 Task: Open Card User Experience Review in Board Marketing Automation Platforms to Workspace Custom Software Development Services and add a team member Softage.3@softage.net, a label Yellow, a checklist Cryptocurrency Development, an attachment from your onedrive, a color Yellow and finally, add a card description 'Plan and execute company team-building activity at a board game cafe' and a comment 'This item is a priority on our list, so let us focus on getting it done as soon as possible.'. Add a start date 'Jan 07, 1900' with a due date 'Jan 14, 1900'
Action: Mouse moved to (572, 152)
Screenshot: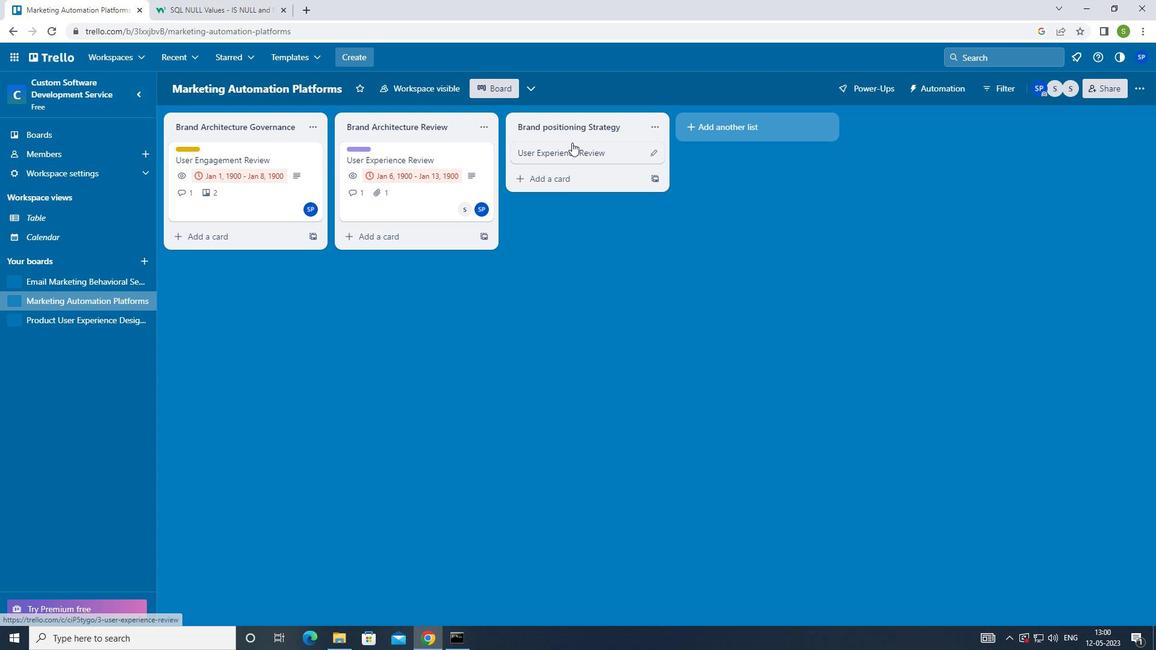 
Action: Mouse pressed left at (572, 152)
Screenshot: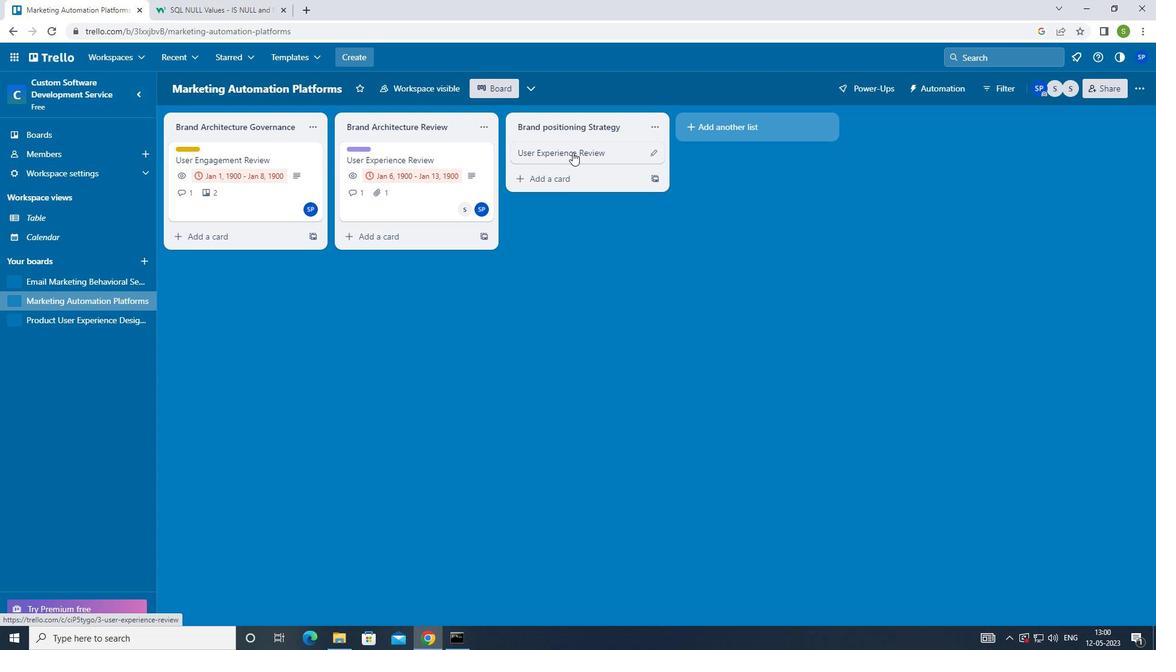 
Action: Mouse moved to (721, 149)
Screenshot: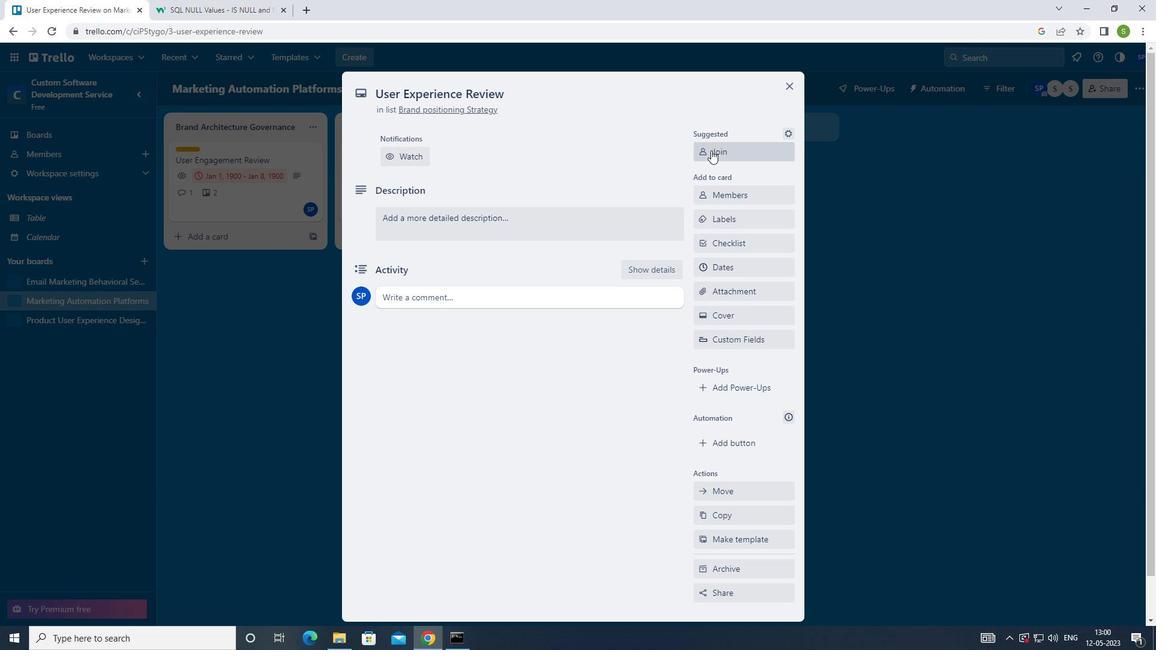 
Action: Mouse pressed left at (721, 149)
Screenshot: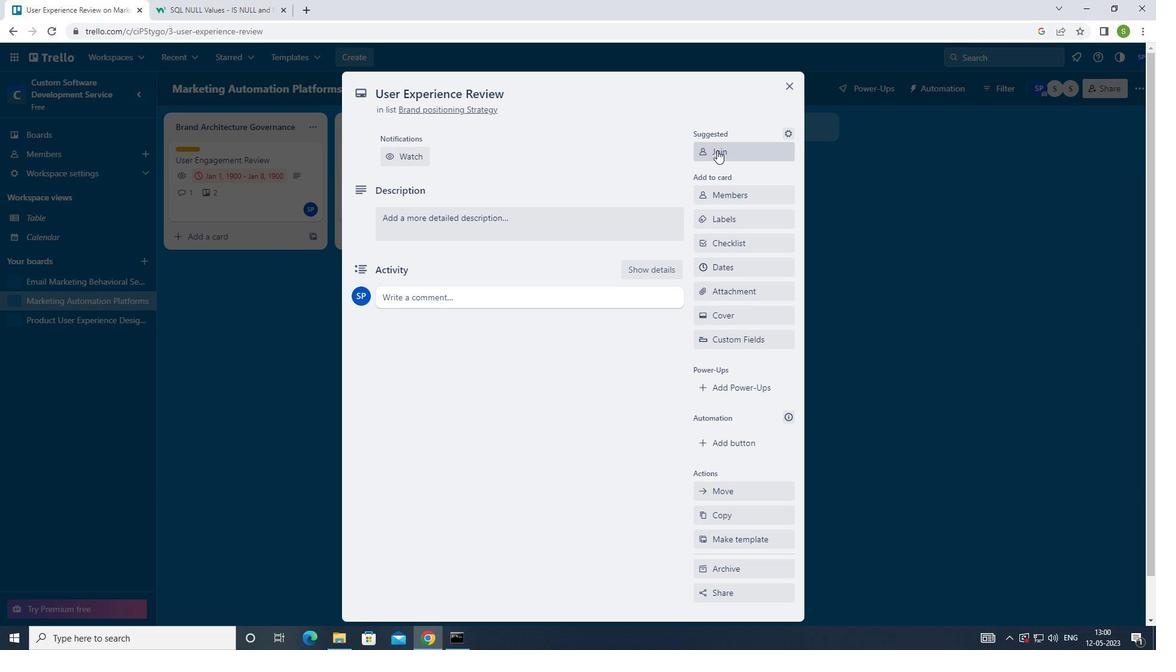 
Action: Mouse moved to (742, 154)
Screenshot: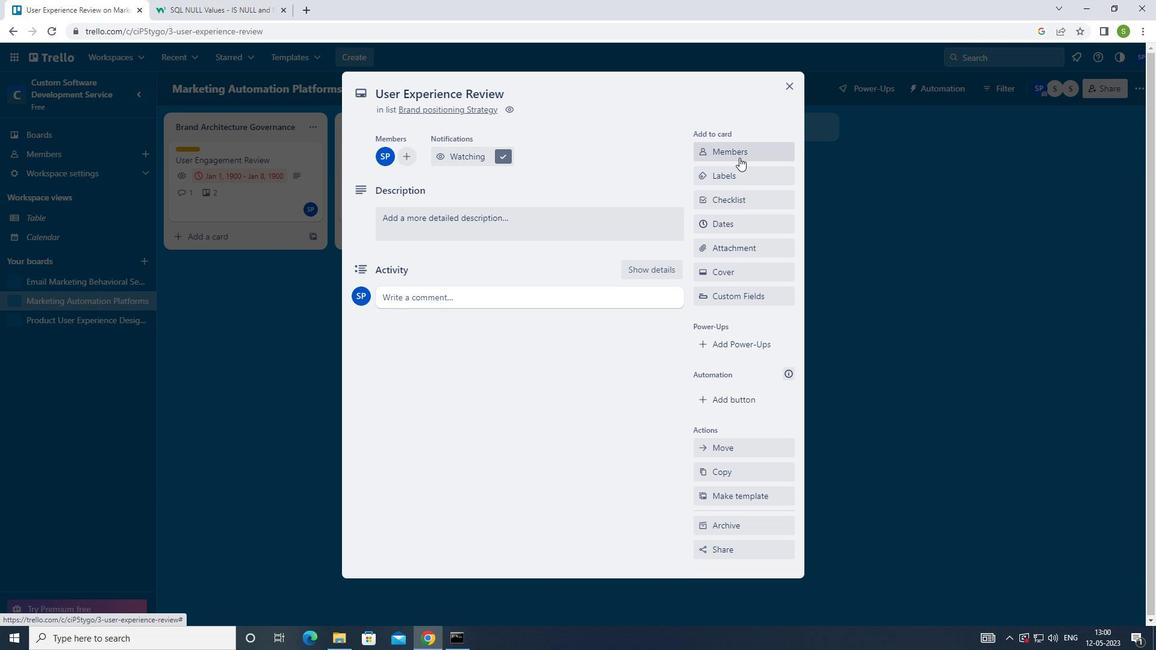 
Action: Mouse pressed left at (742, 154)
Screenshot: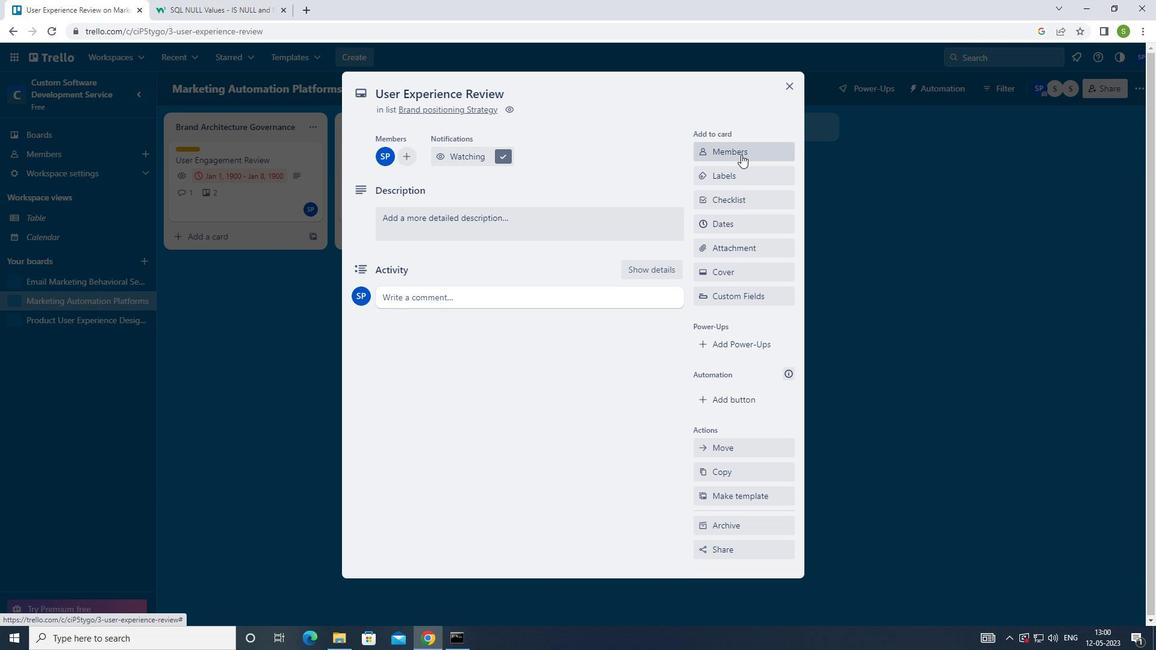 
Action: Mouse moved to (744, 178)
Screenshot: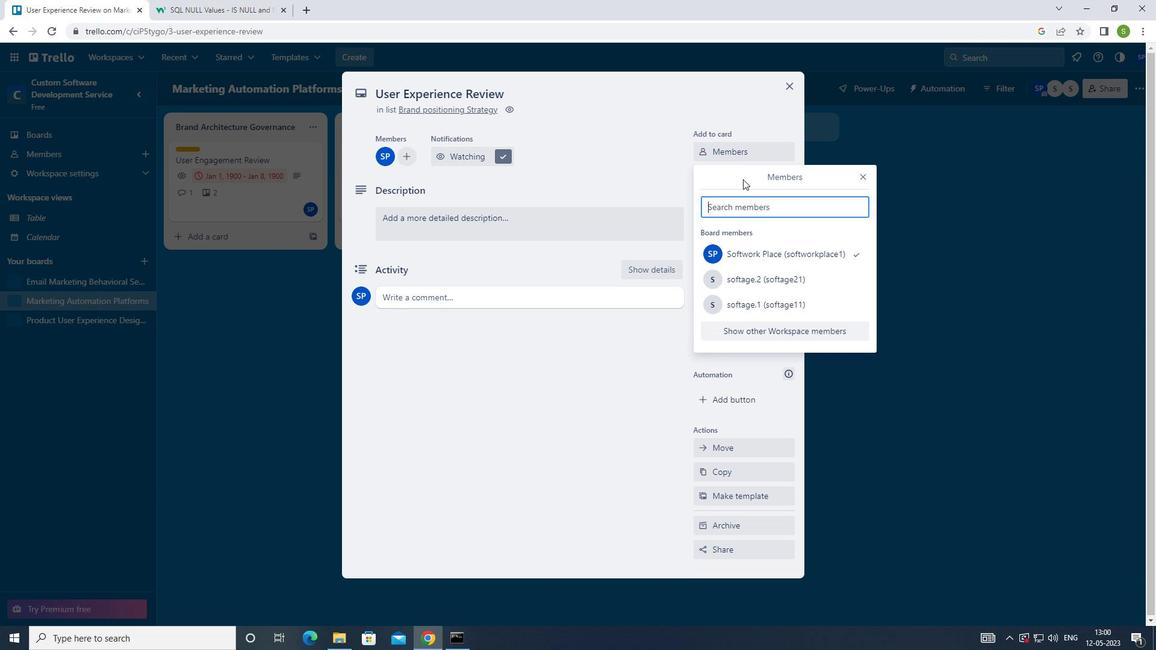 
Action: Key pressed <Key.shift>SOFTAGE.2<Key.backspace>3<Key.shift>@SOFTAGE.NET
Screenshot: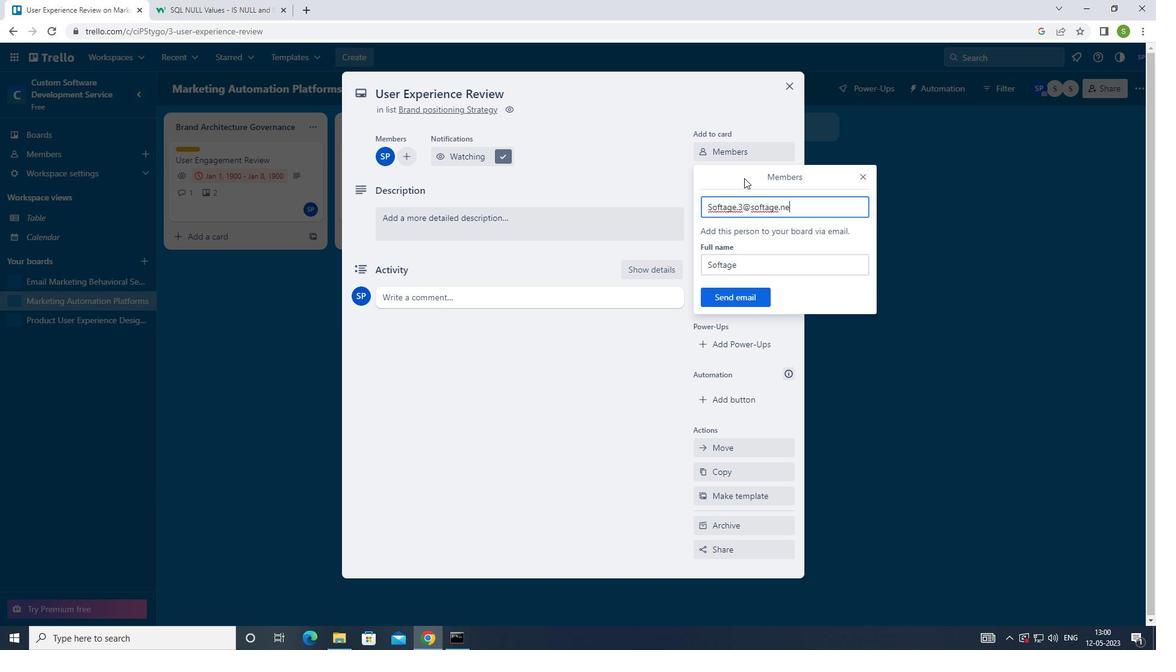 
Action: Mouse moved to (734, 293)
Screenshot: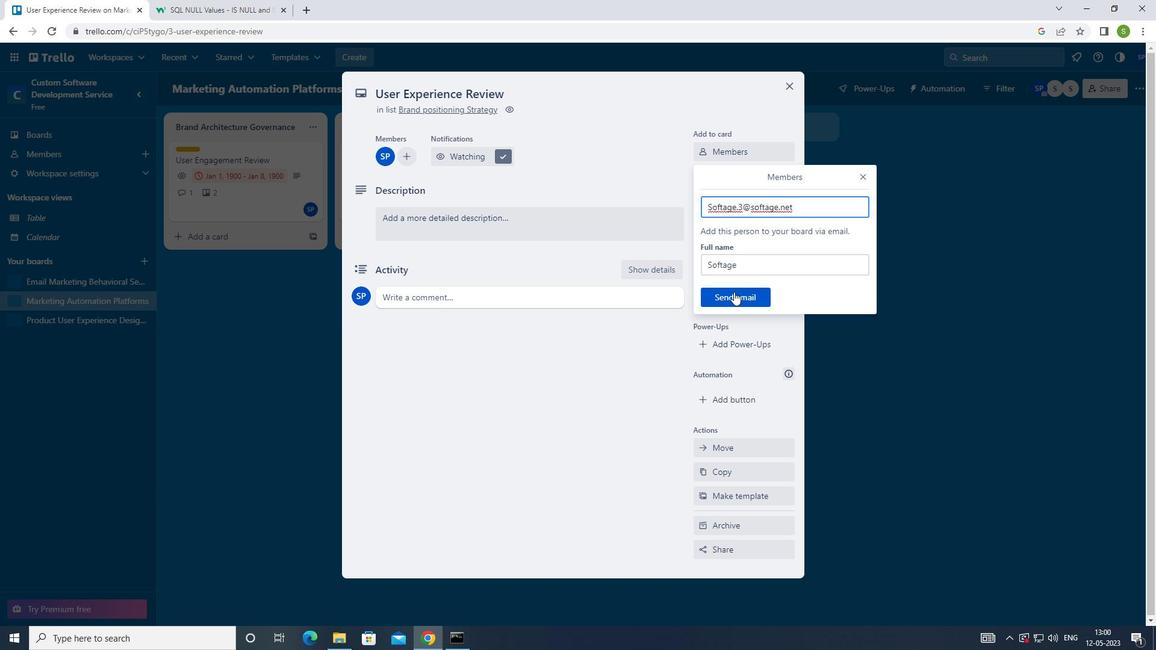 
Action: Mouse pressed left at (734, 293)
Screenshot: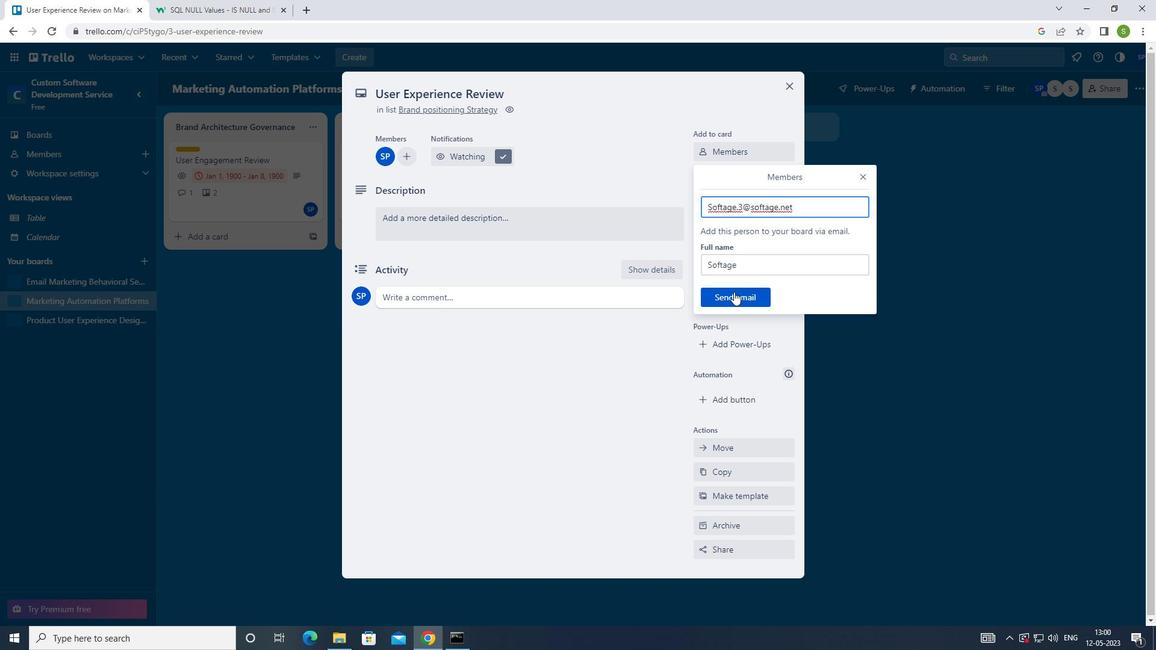 
Action: Mouse moved to (735, 171)
Screenshot: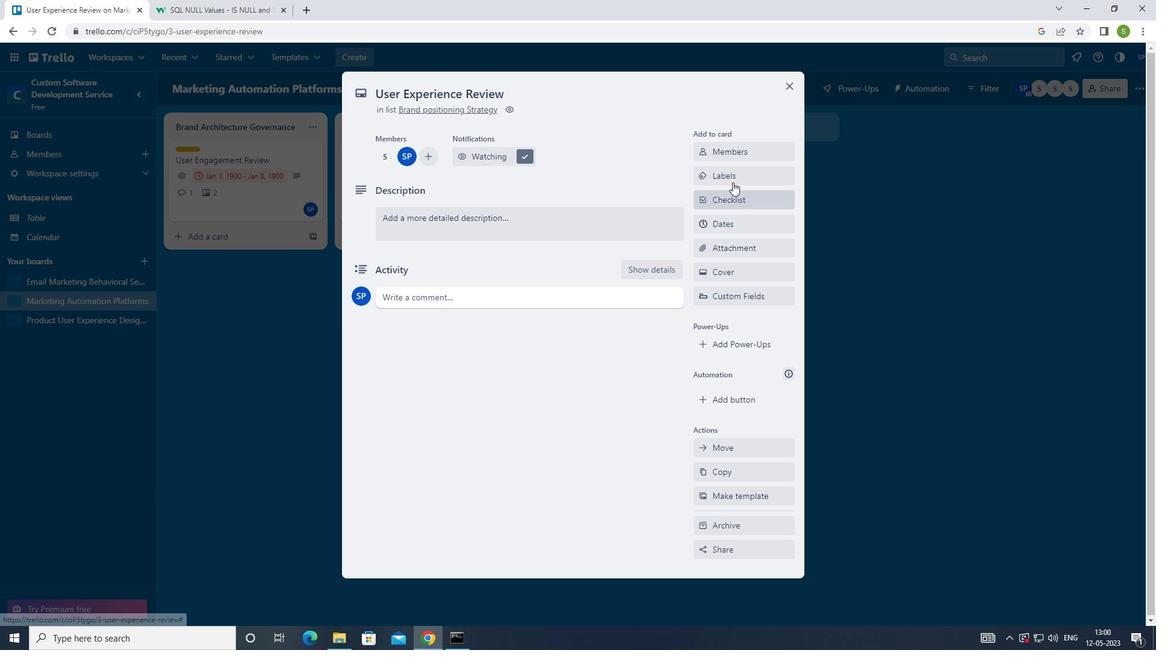
Action: Mouse pressed left at (735, 171)
Screenshot: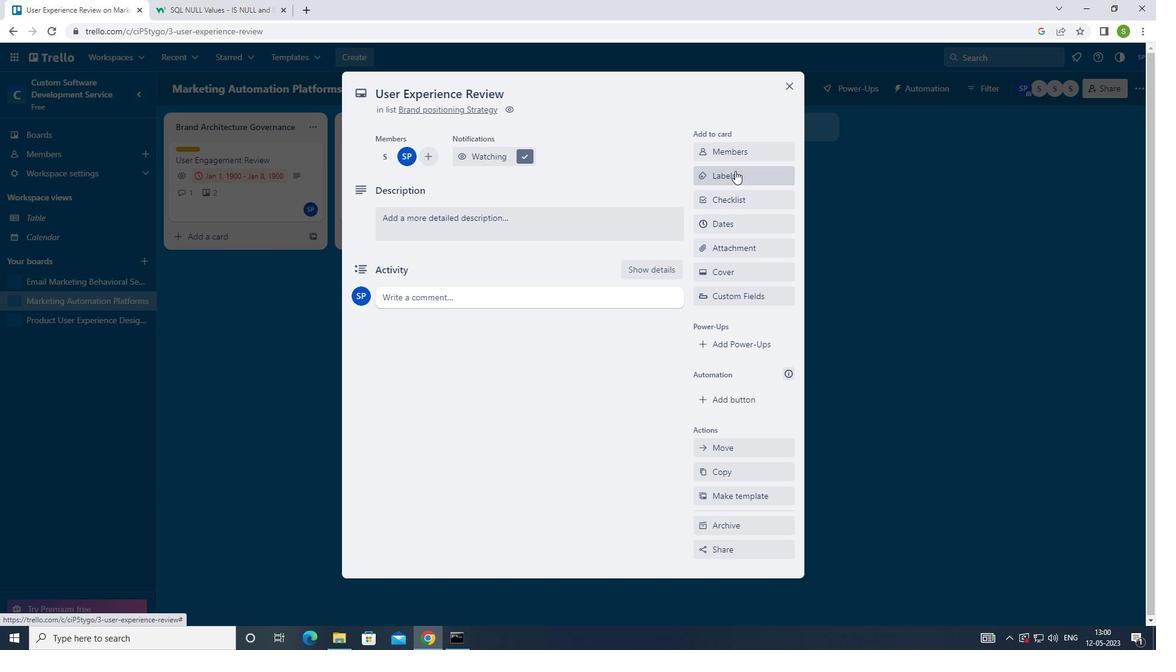 
Action: Mouse moved to (751, 231)
Screenshot: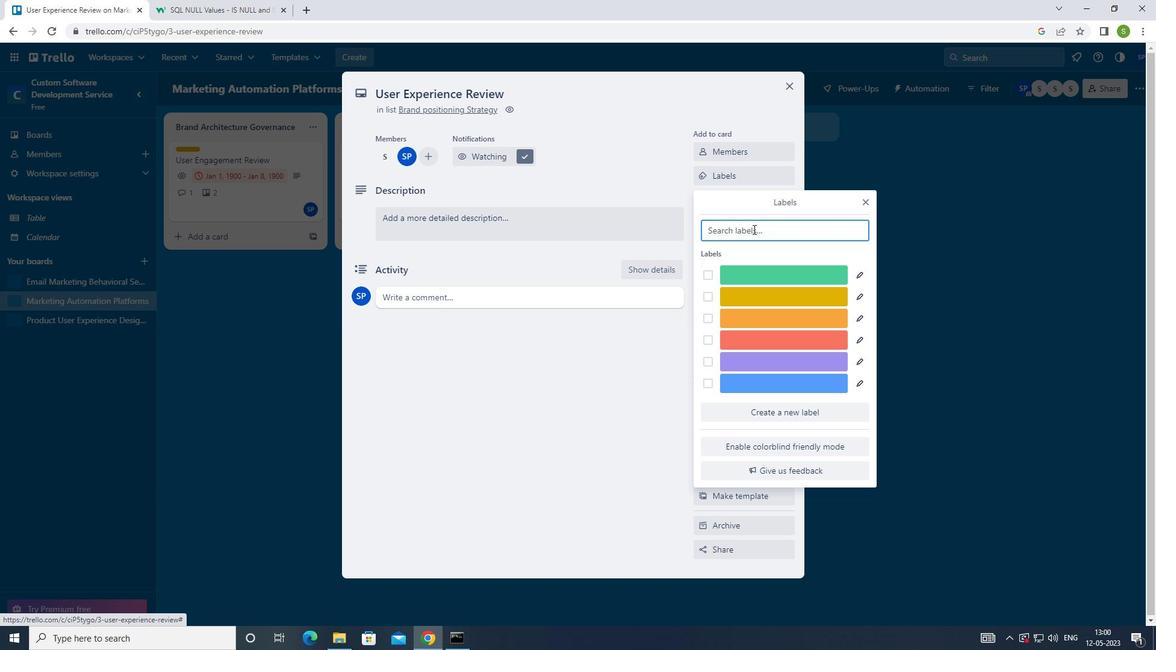 
Action: Key pressed YEL
Screenshot: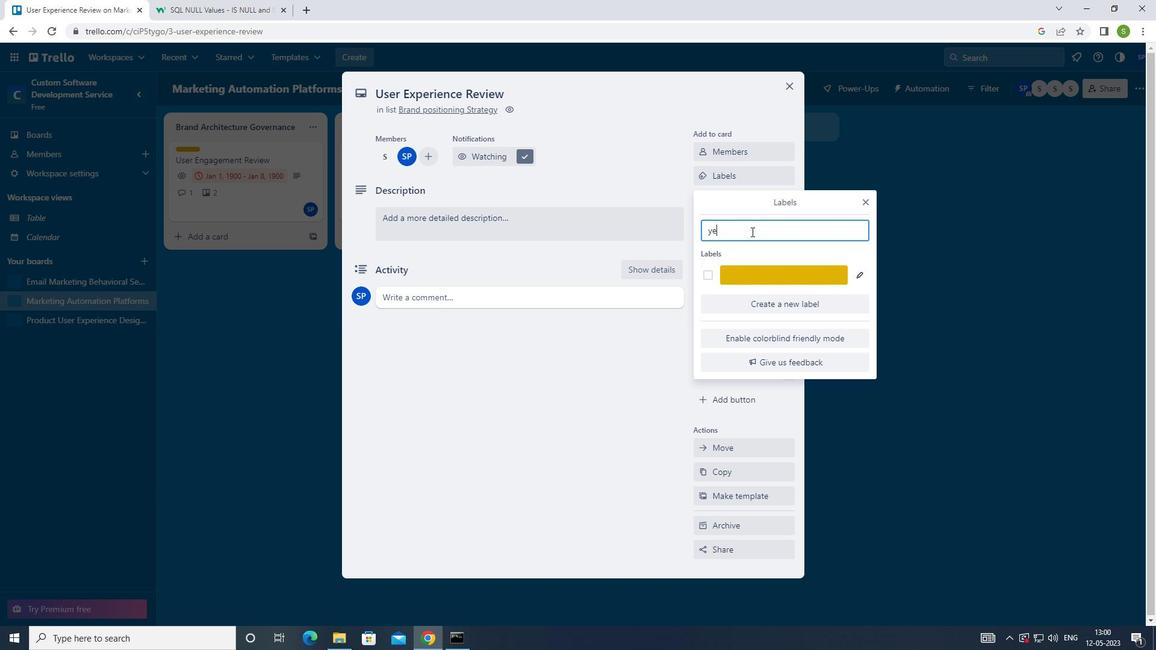 
Action: Mouse moved to (710, 271)
Screenshot: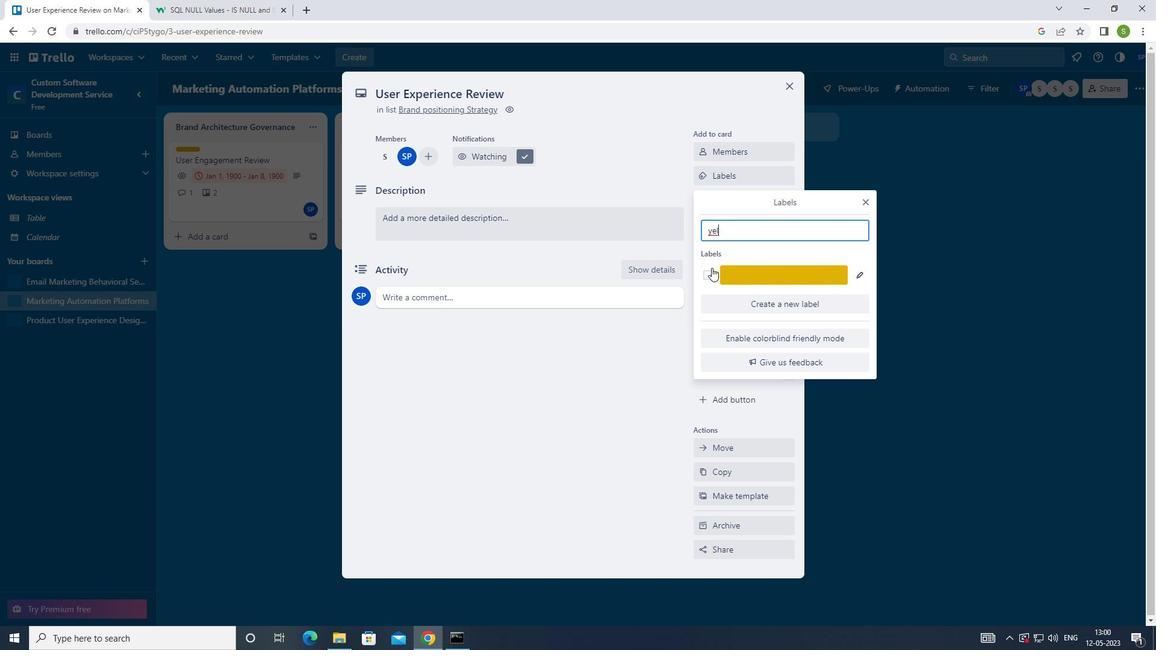 
Action: Mouse pressed left at (710, 271)
Screenshot: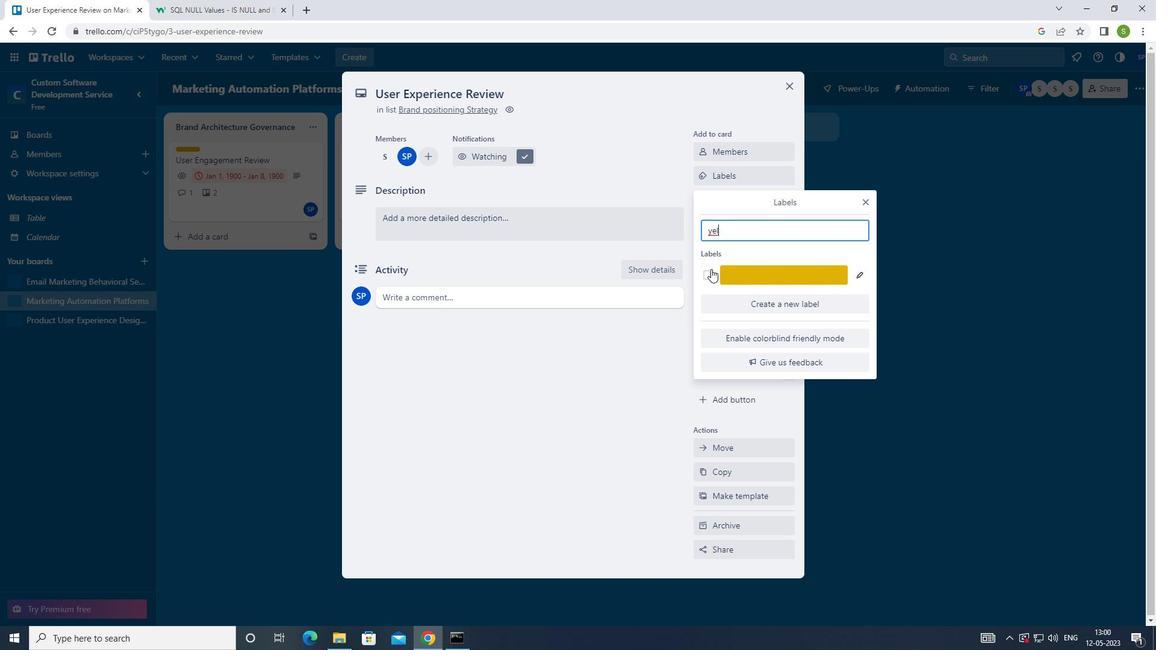 
Action: Mouse moved to (865, 202)
Screenshot: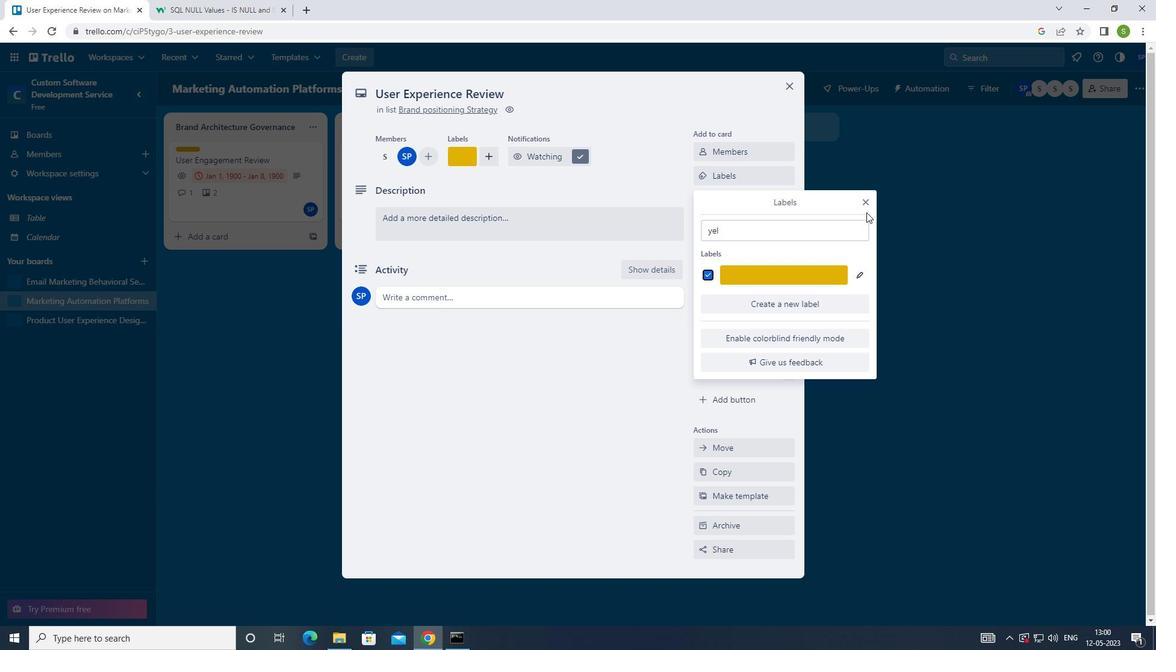 
Action: Mouse pressed left at (865, 202)
Screenshot: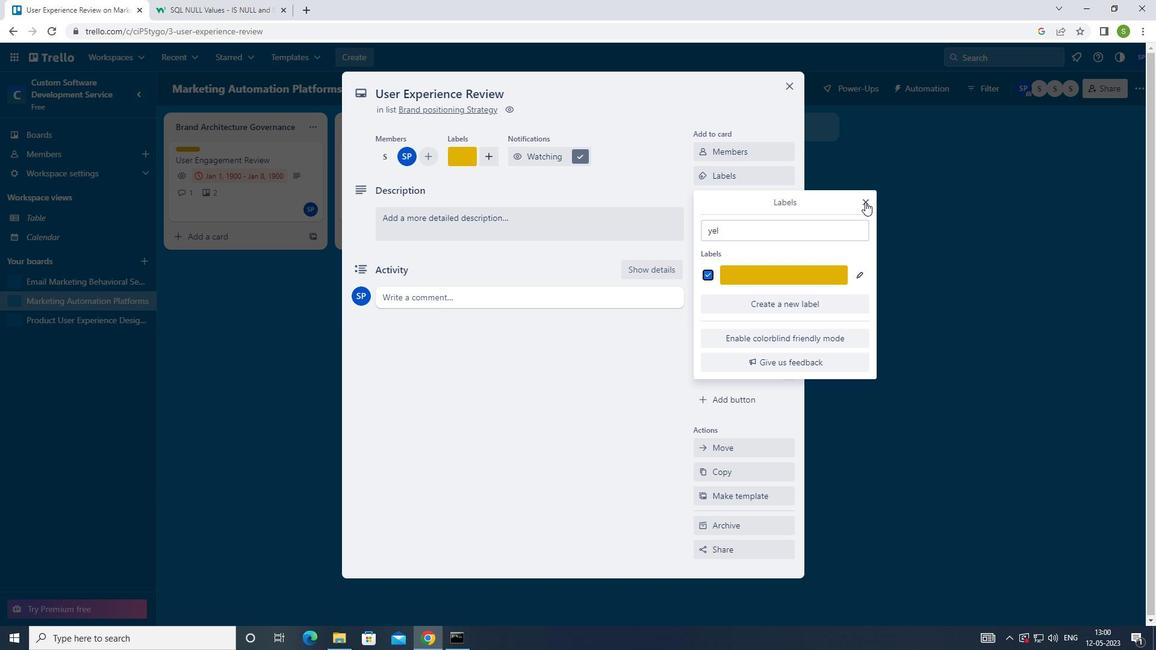
Action: Mouse moved to (747, 200)
Screenshot: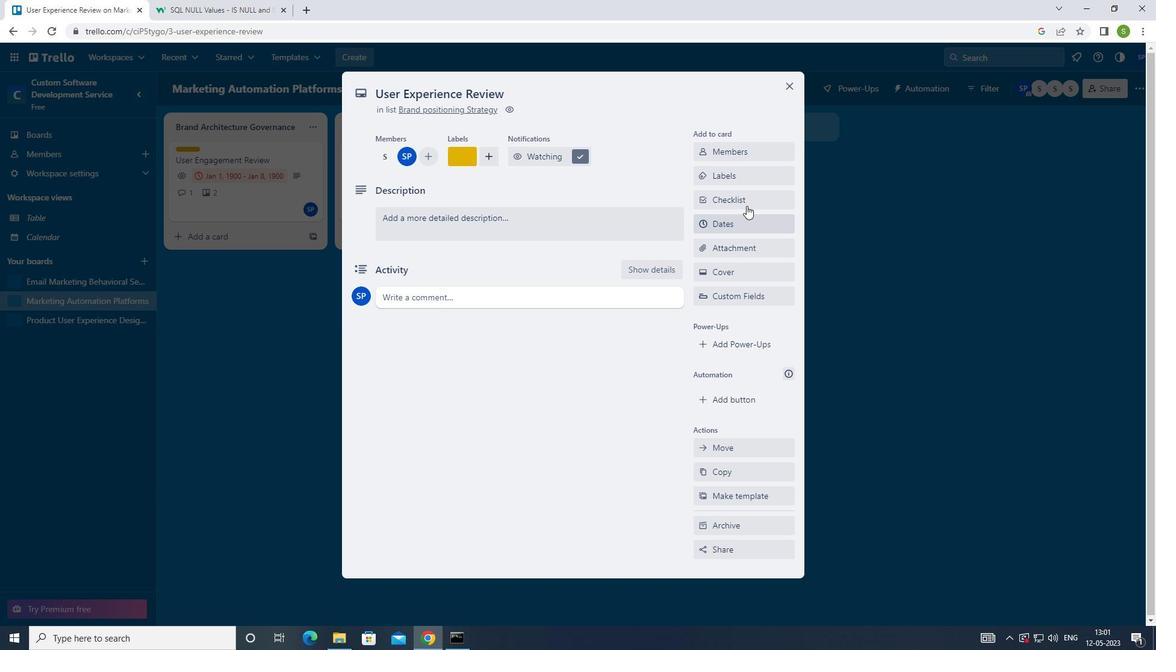 
Action: Mouse pressed left at (747, 200)
Screenshot: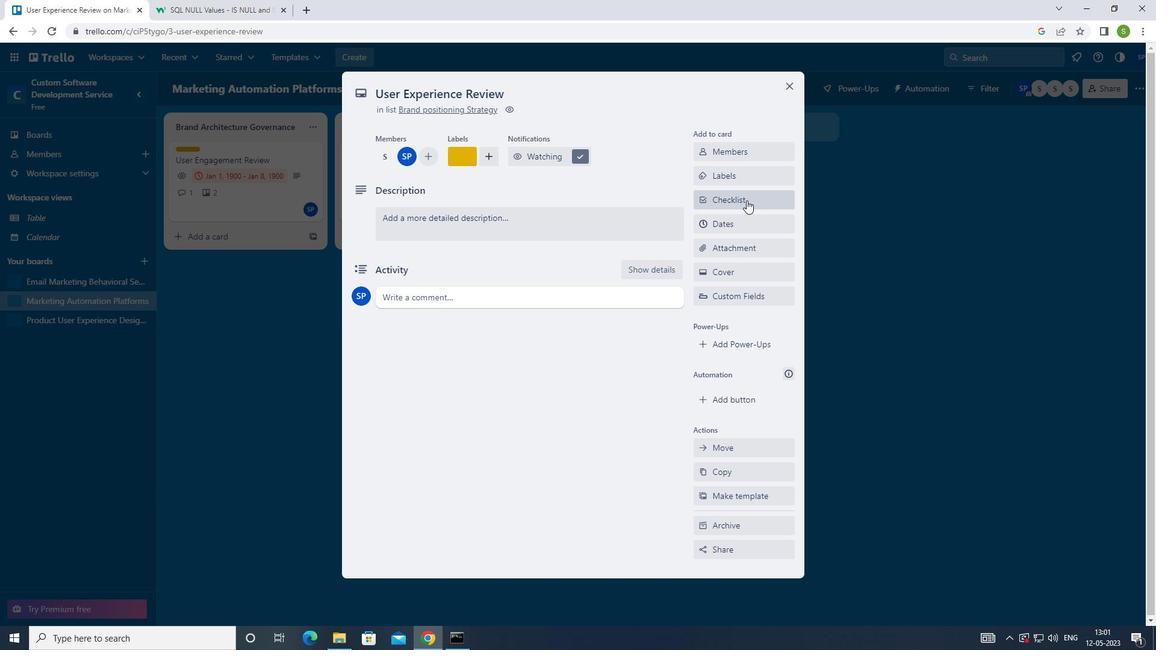 
Action: Mouse moved to (842, 209)
Screenshot: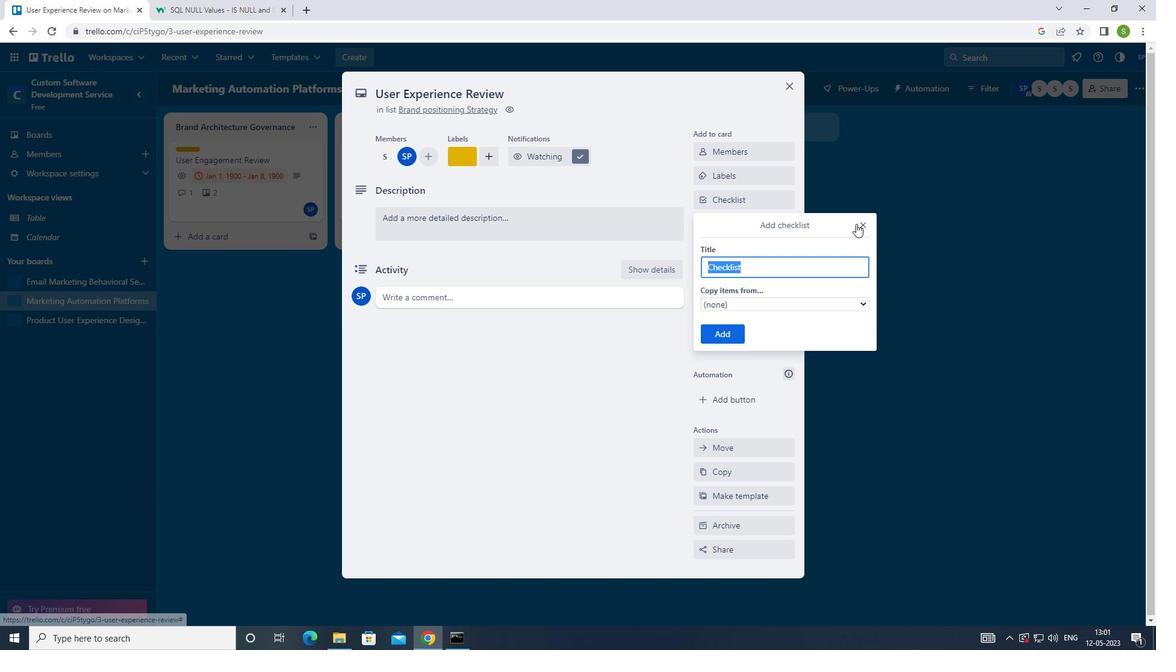 
Action: Key pressed <Key.shift>C
Screenshot: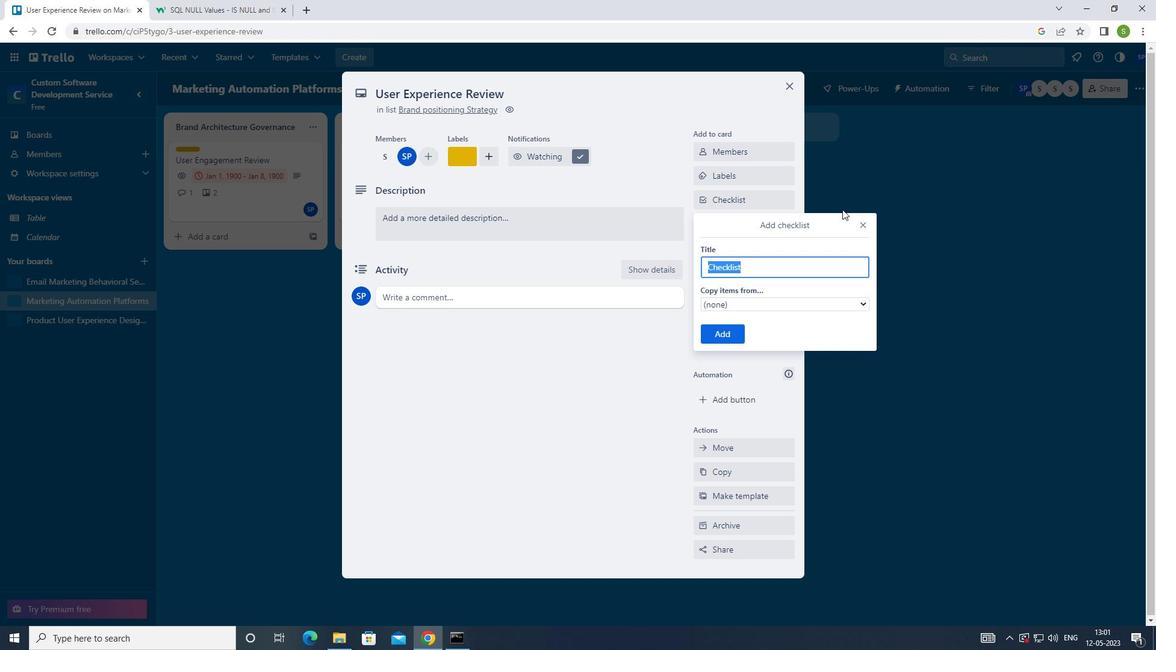 
Action: Mouse moved to (812, 296)
Screenshot: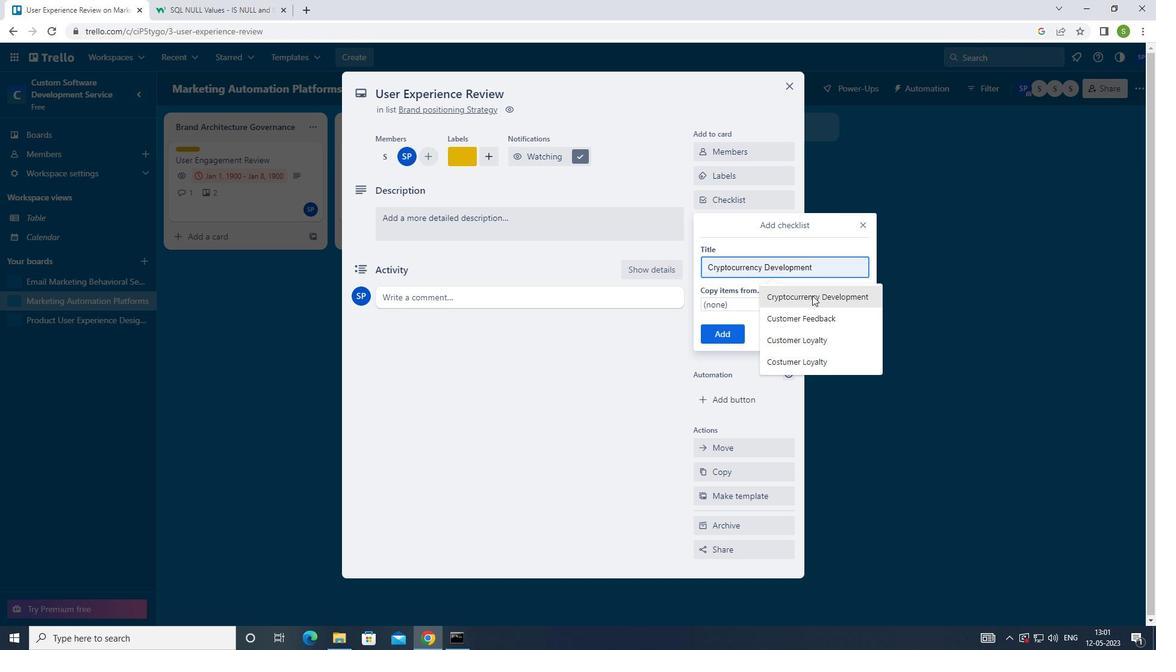 
Action: Mouse pressed left at (812, 296)
Screenshot: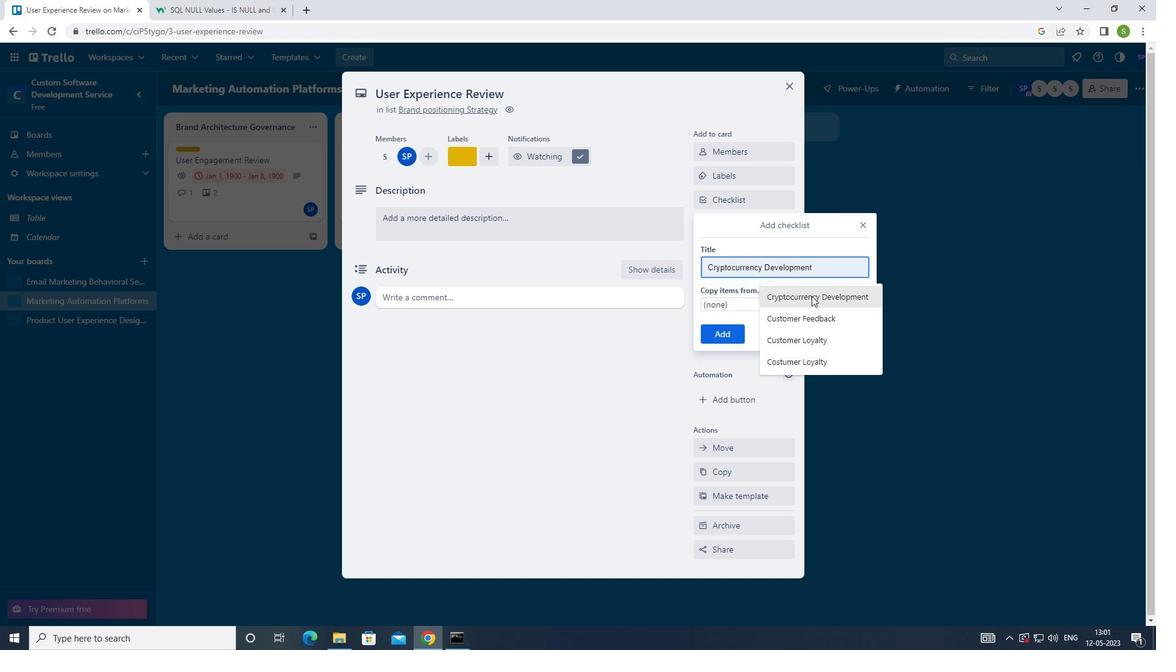 
Action: Mouse moved to (728, 331)
Screenshot: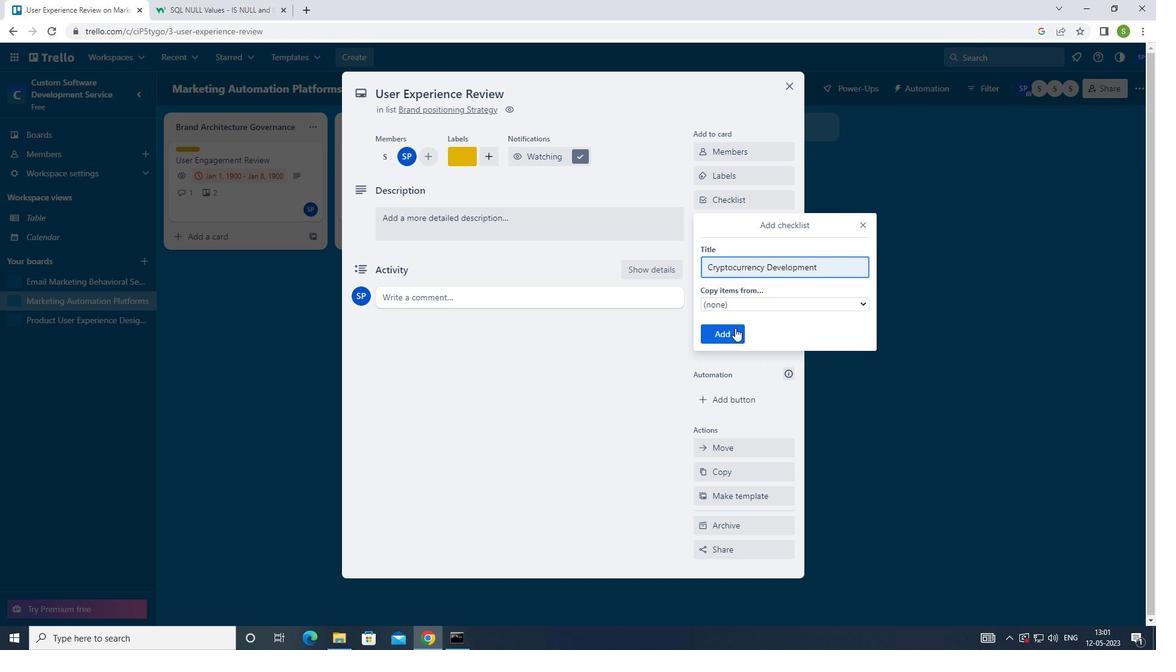 
Action: Mouse pressed left at (728, 331)
Screenshot: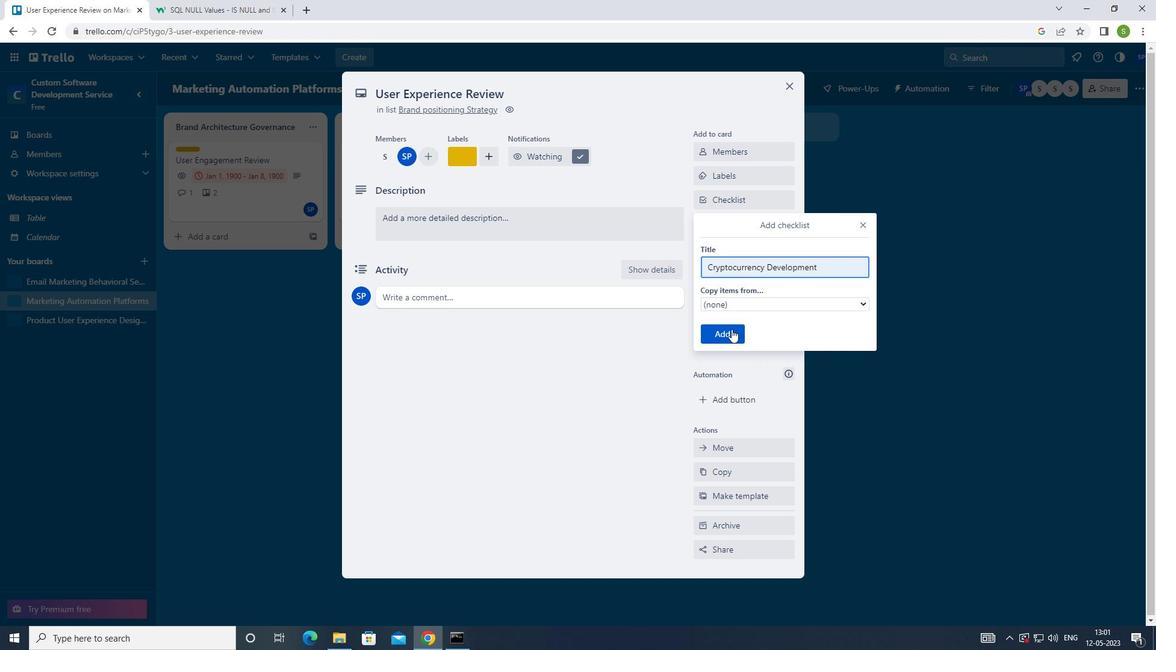 
Action: Mouse moved to (747, 248)
Screenshot: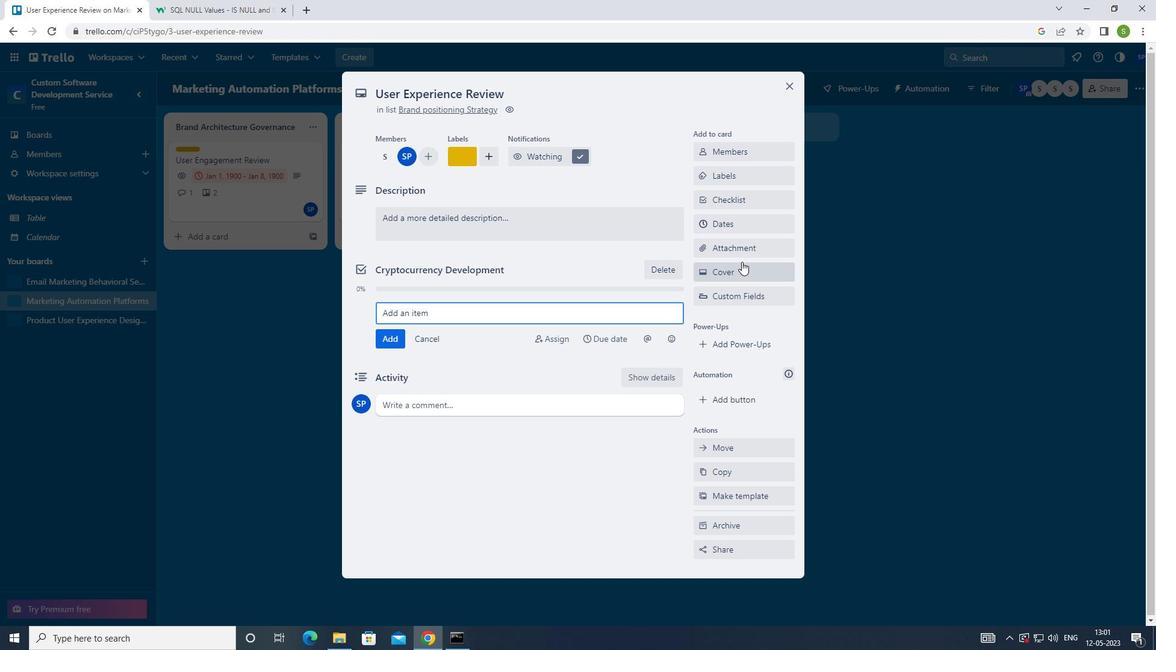 
Action: Mouse pressed left at (747, 248)
Screenshot: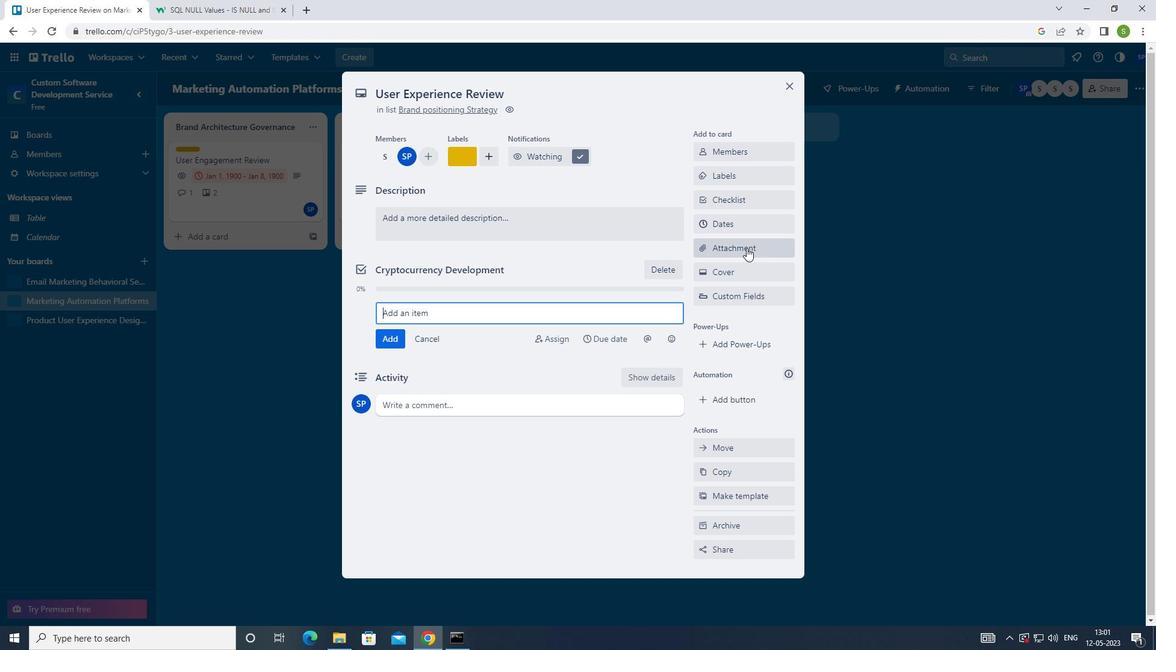 
Action: Mouse moved to (742, 398)
Screenshot: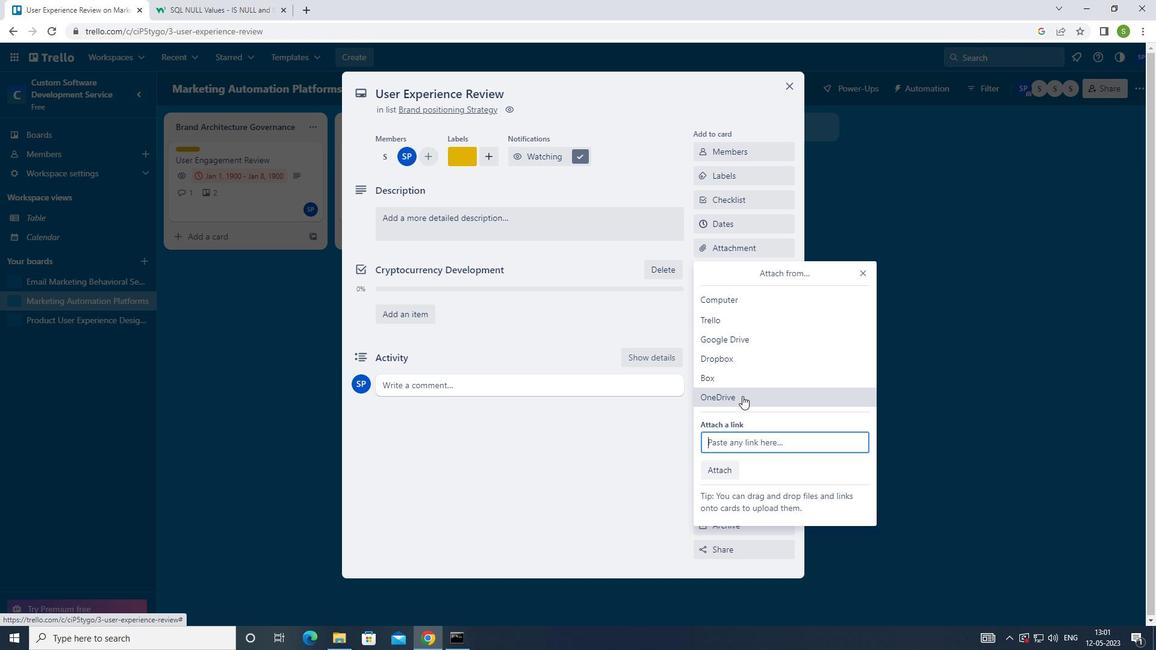 
Action: Mouse pressed left at (742, 398)
Screenshot: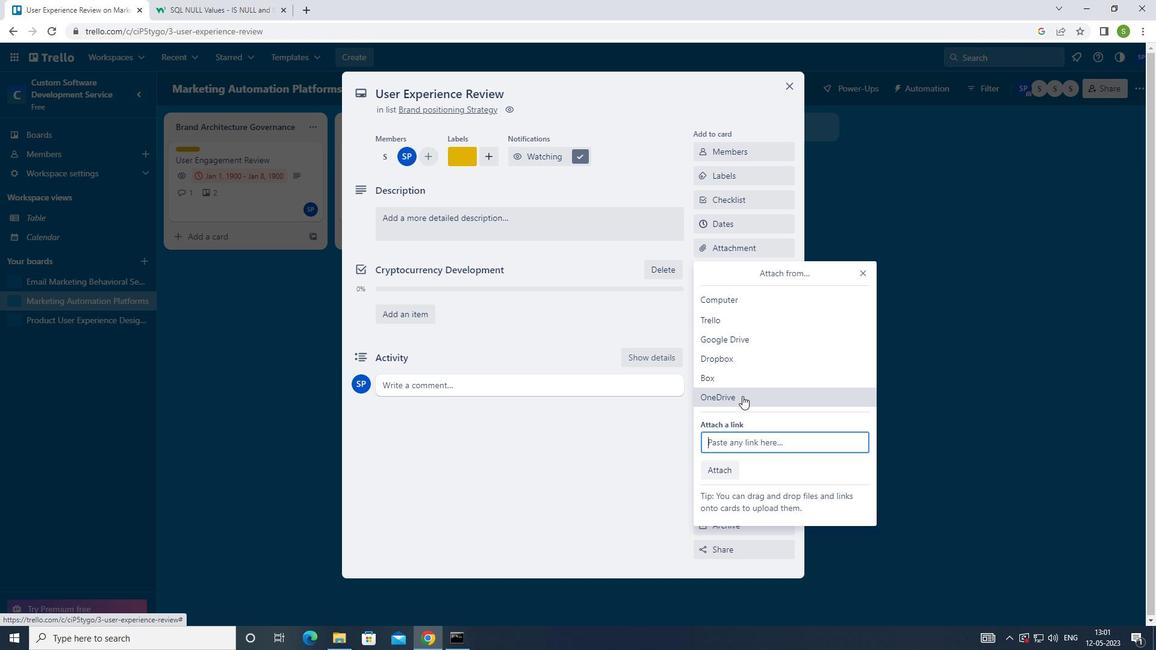 
Action: Mouse moved to (510, 245)
Screenshot: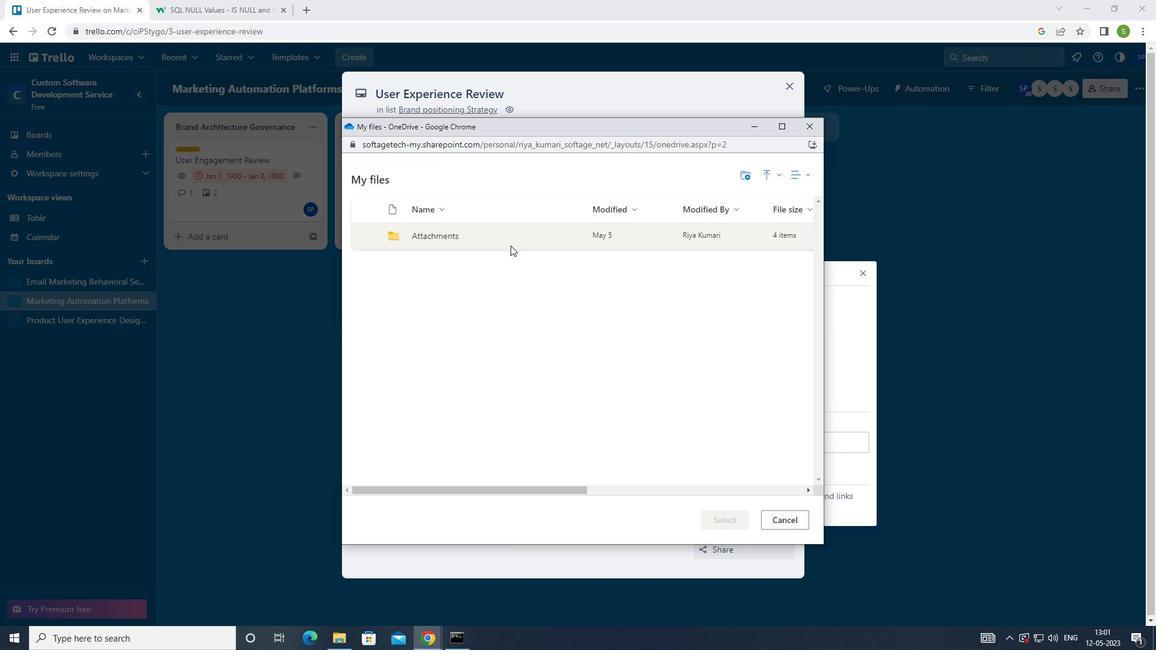 
Action: Mouse pressed left at (510, 245)
Screenshot: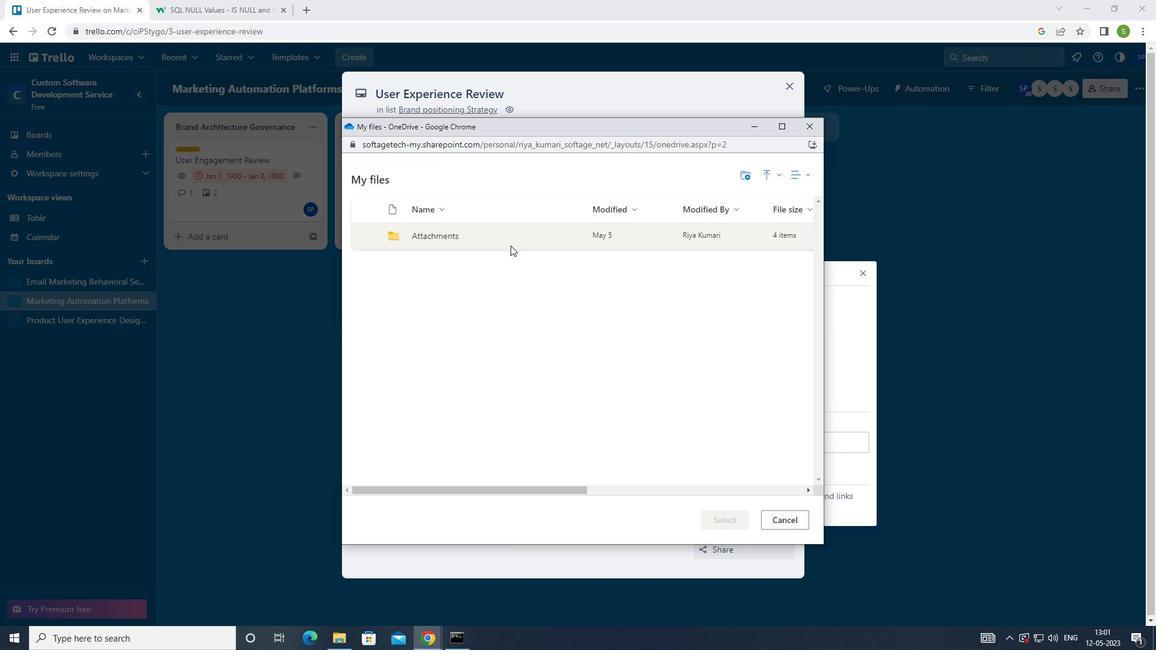 
Action: Mouse moved to (510, 243)
Screenshot: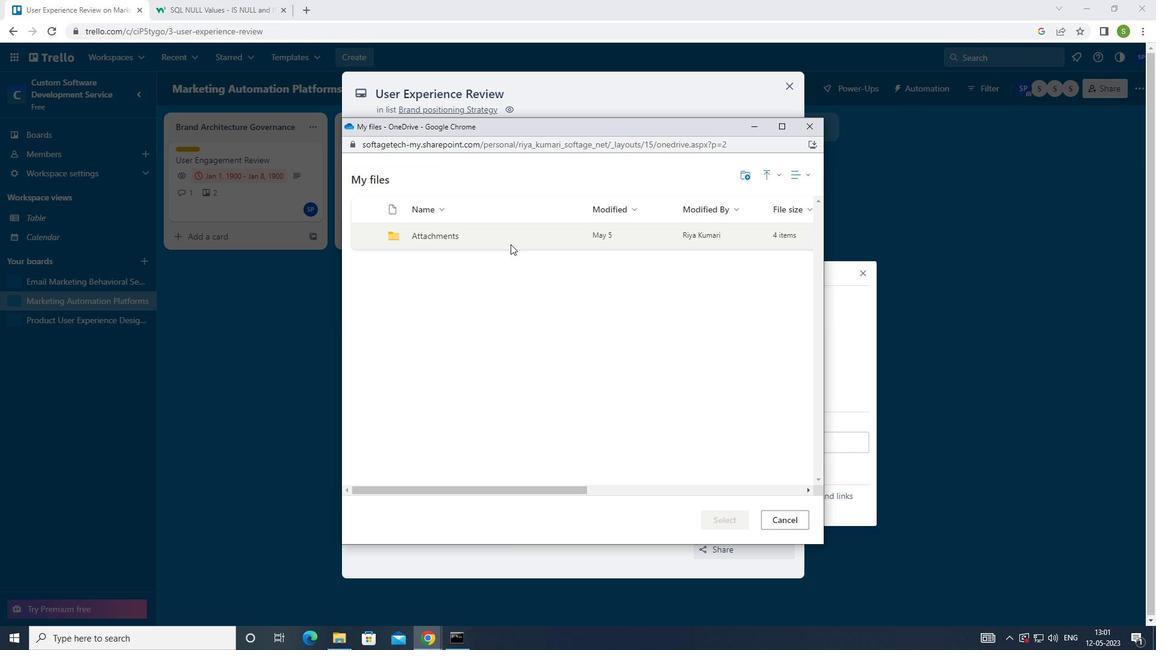 
Action: Mouse pressed left at (510, 243)
Screenshot: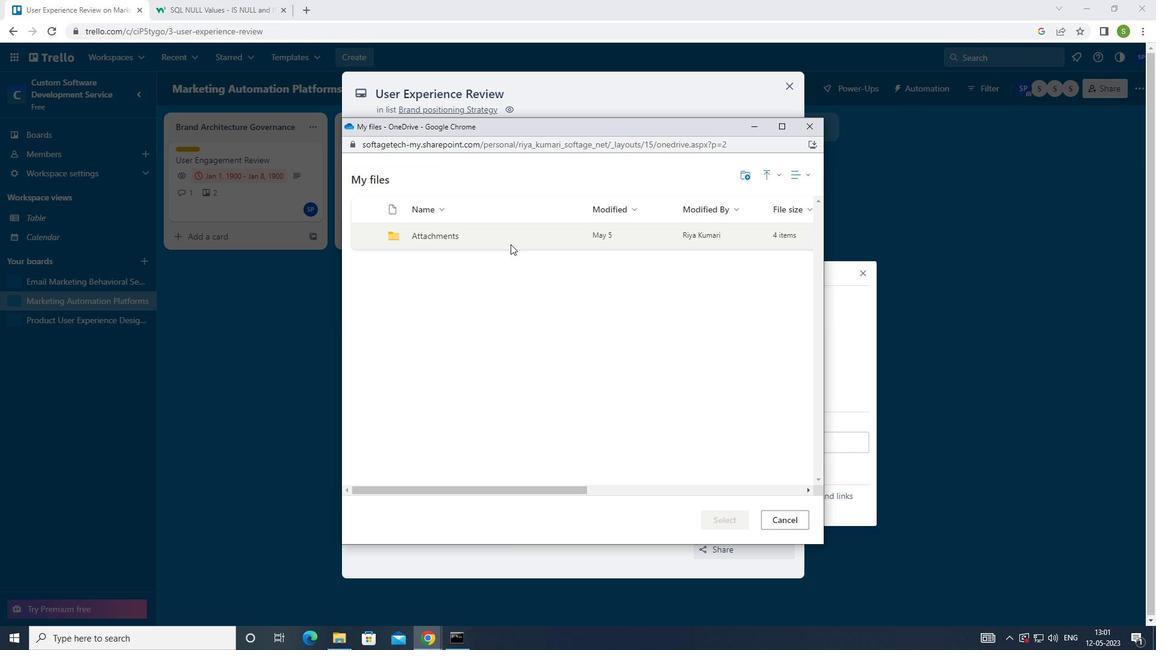 
Action: Mouse moved to (395, 262)
Screenshot: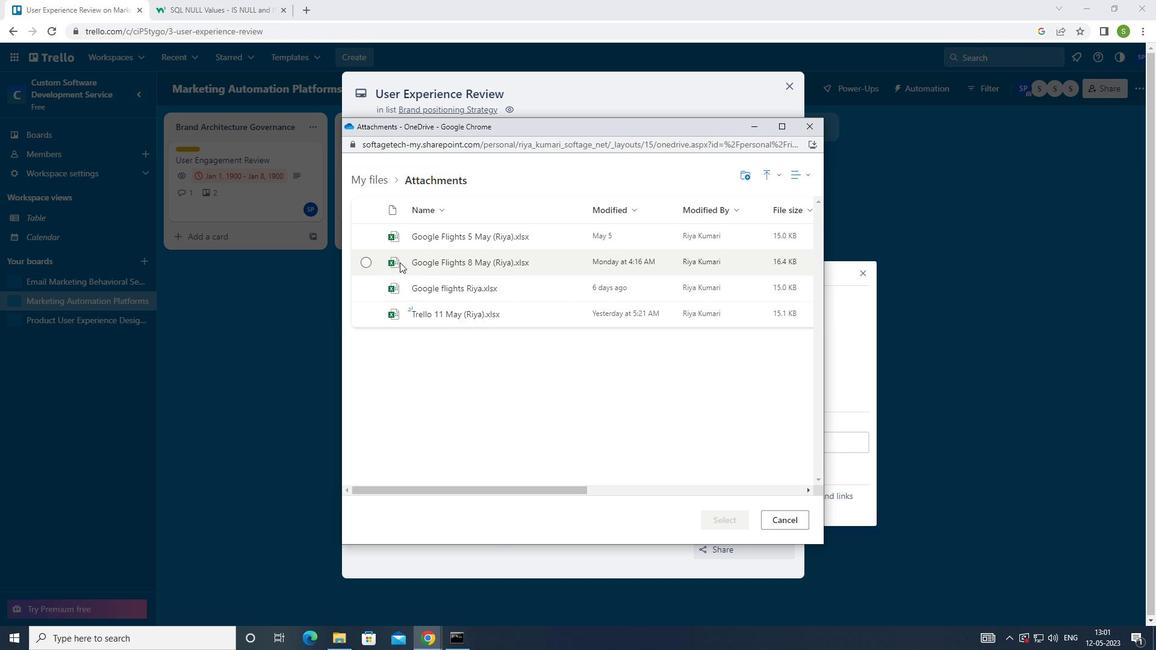 
Action: Mouse pressed left at (395, 262)
Screenshot: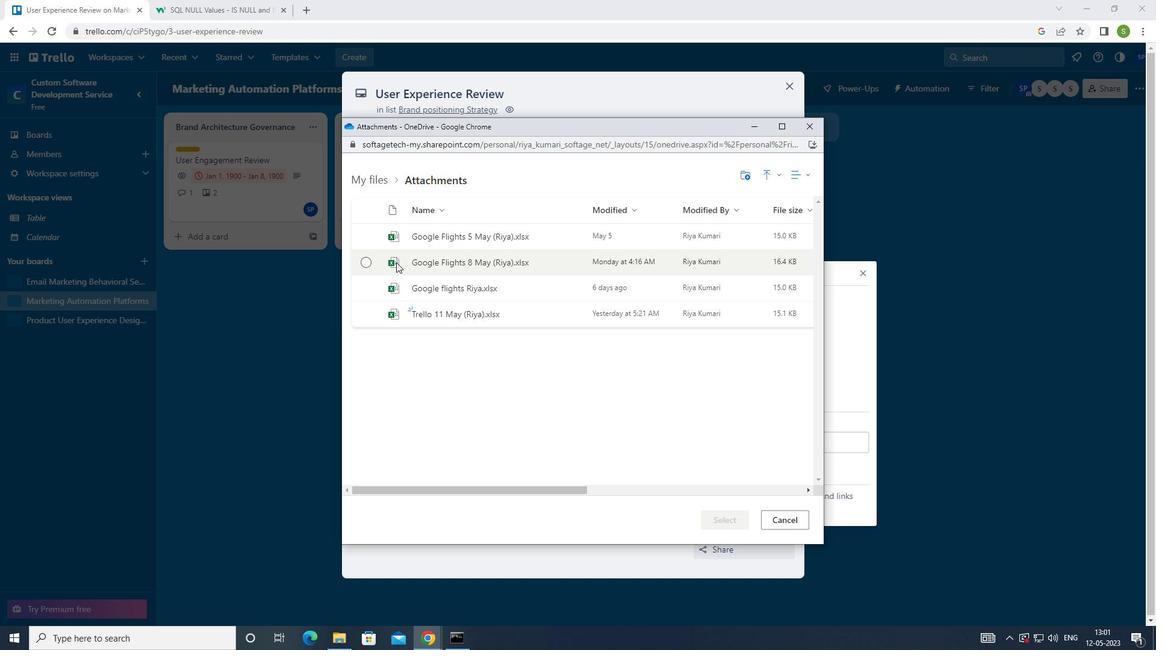 
Action: Mouse moved to (710, 524)
Screenshot: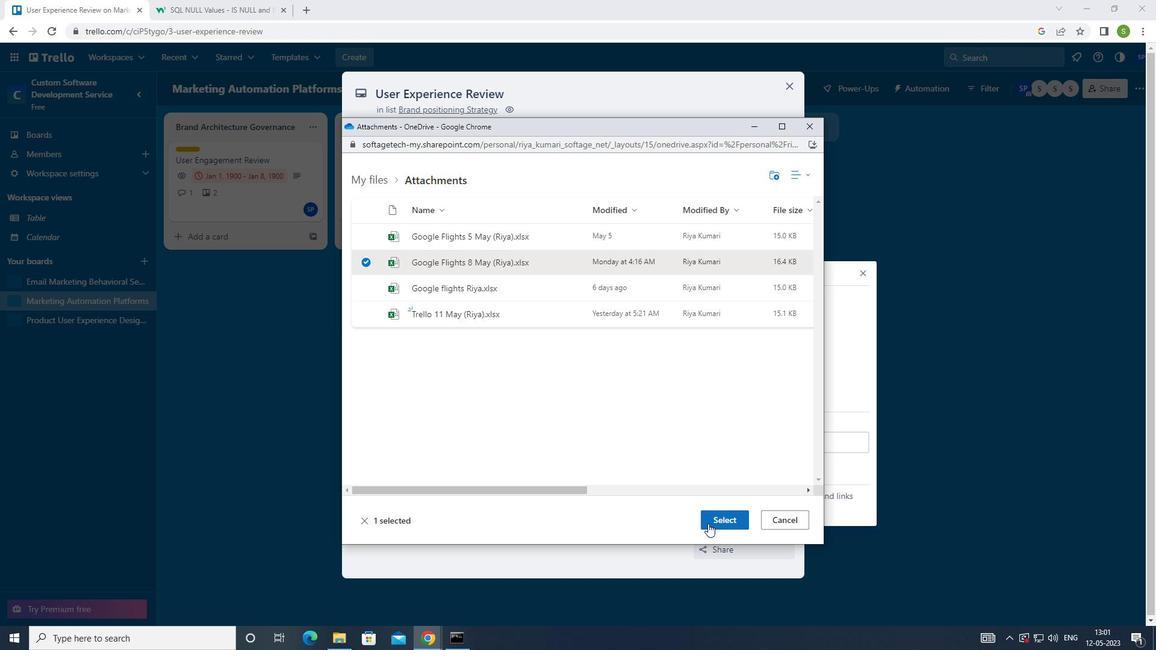 
Action: Mouse pressed left at (710, 524)
Screenshot: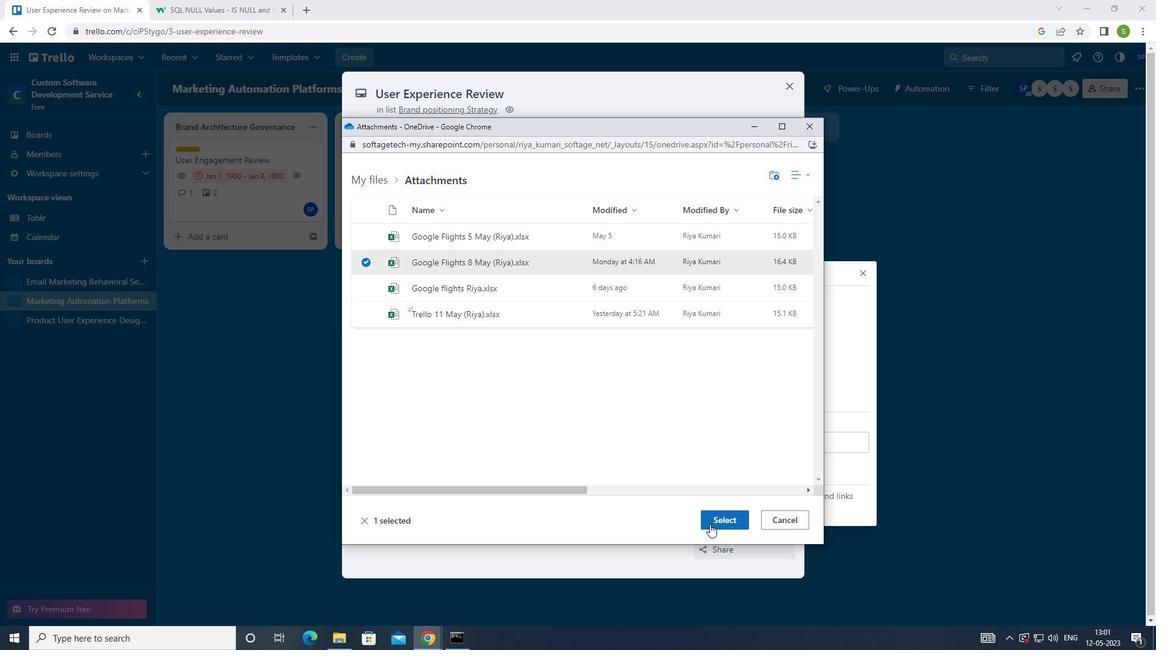 
Action: Mouse moved to (576, 228)
Screenshot: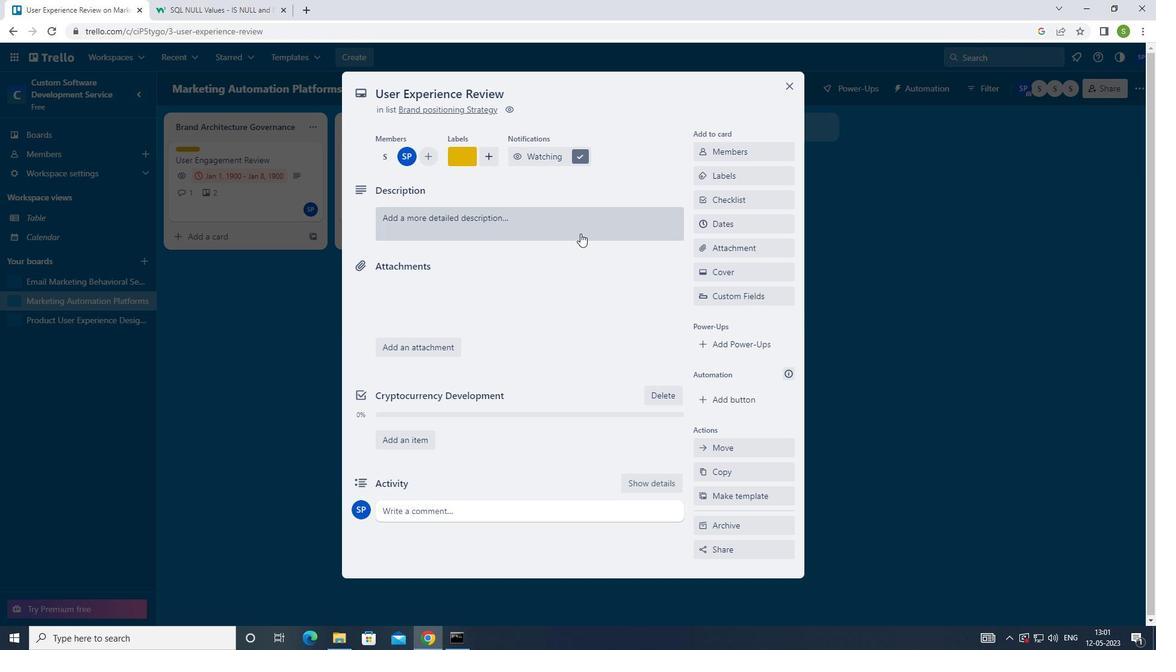 
Action: Mouse pressed left at (576, 228)
Screenshot: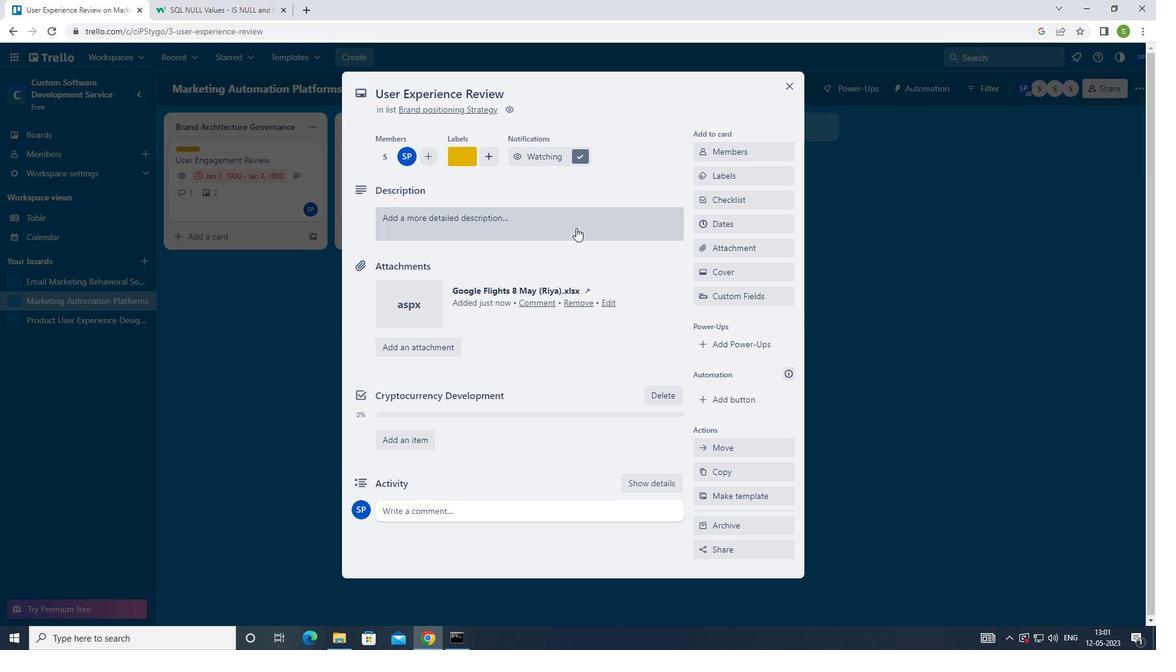 
Action: Mouse moved to (576, 228)
Screenshot: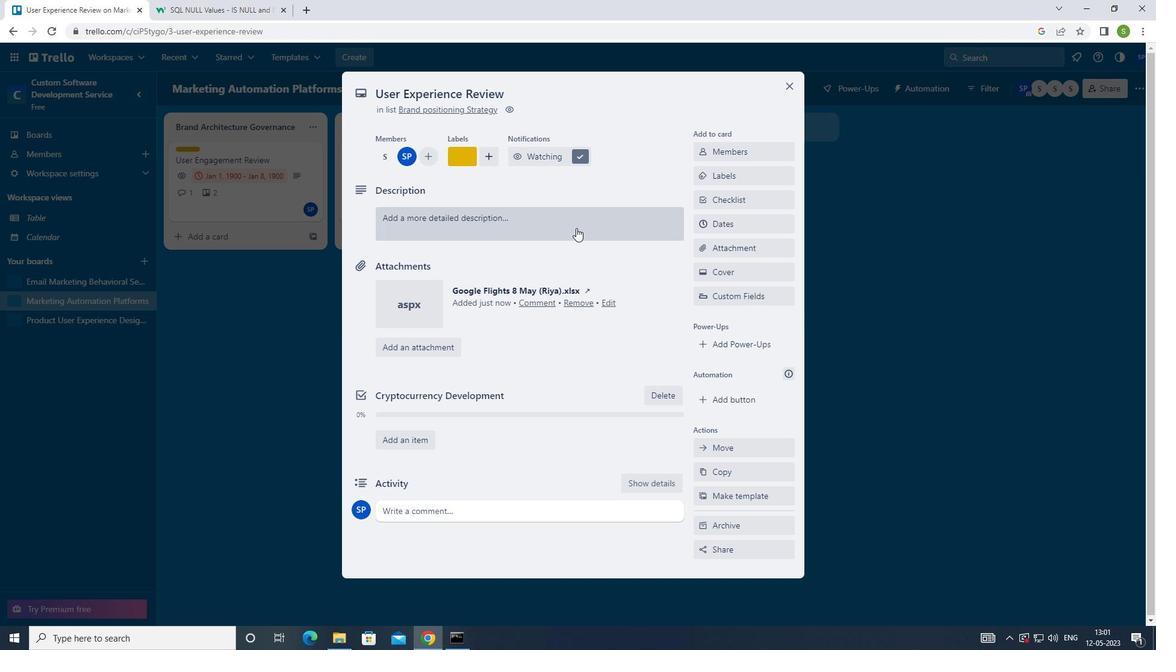 
Action: Key pressed <Key.shift>PLAN<Key.space>AND<Key.space>EXECUTE<Key.space>COMPANY<Key.space>TEAM-BUILDING<Key.space>ACTIVITY<Key.space>AT<Key.space>A<Key.space>BOARD<Key.space>GAME<Key.space>CAFE.
Screenshot: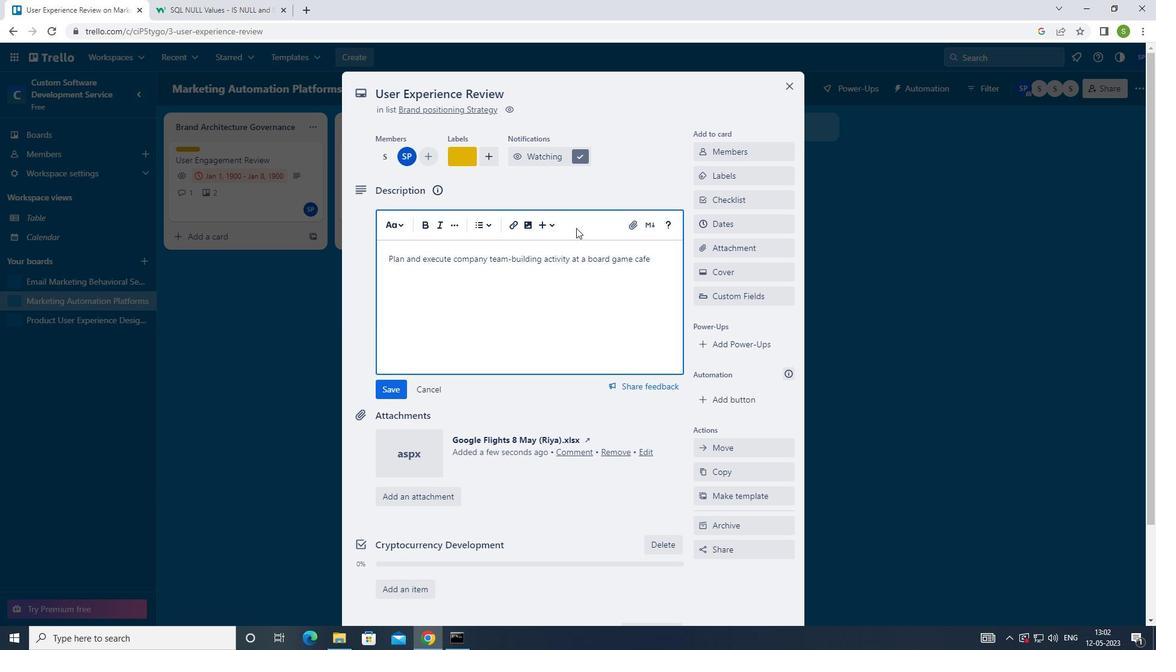 
Action: Mouse moved to (397, 392)
Screenshot: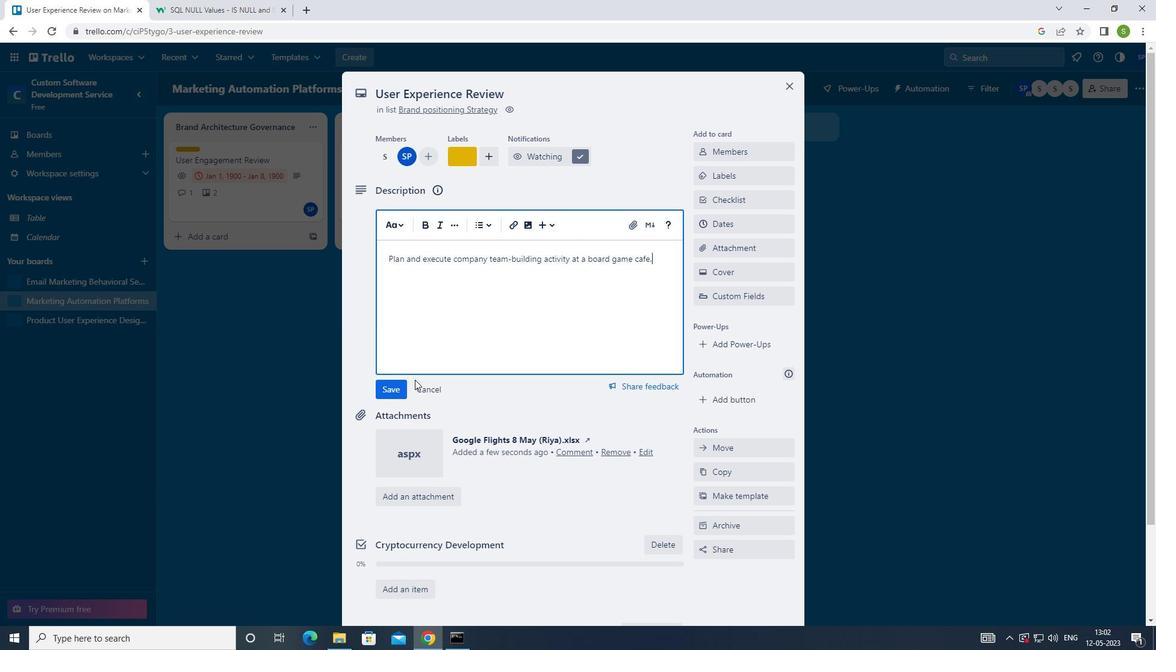 
Action: Mouse pressed left at (397, 392)
Screenshot: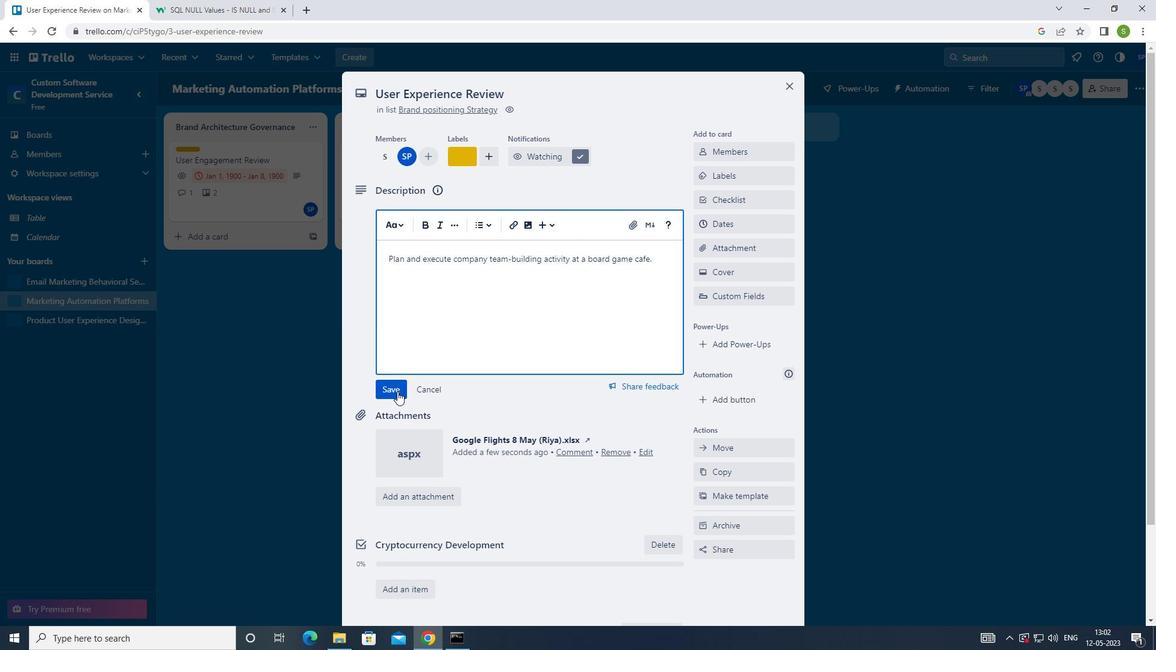 
Action: Mouse moved to (486, 359)
Screenshot: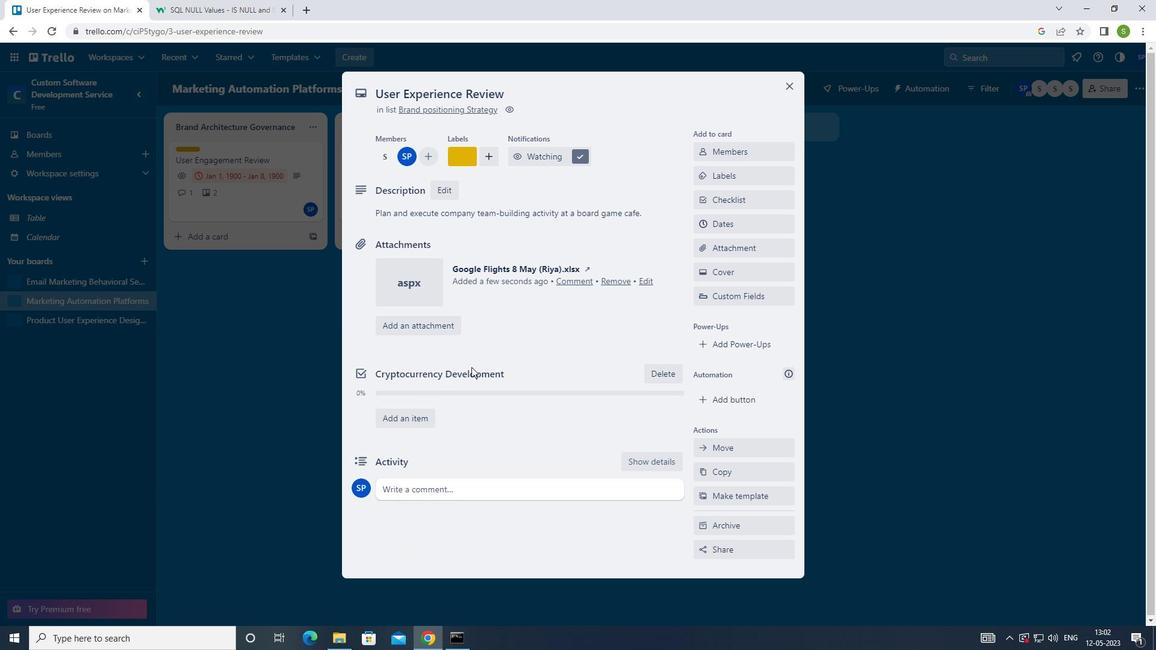 
Action: Mouse scrolled (486, 359) with delta (0, 0)
Screenshot: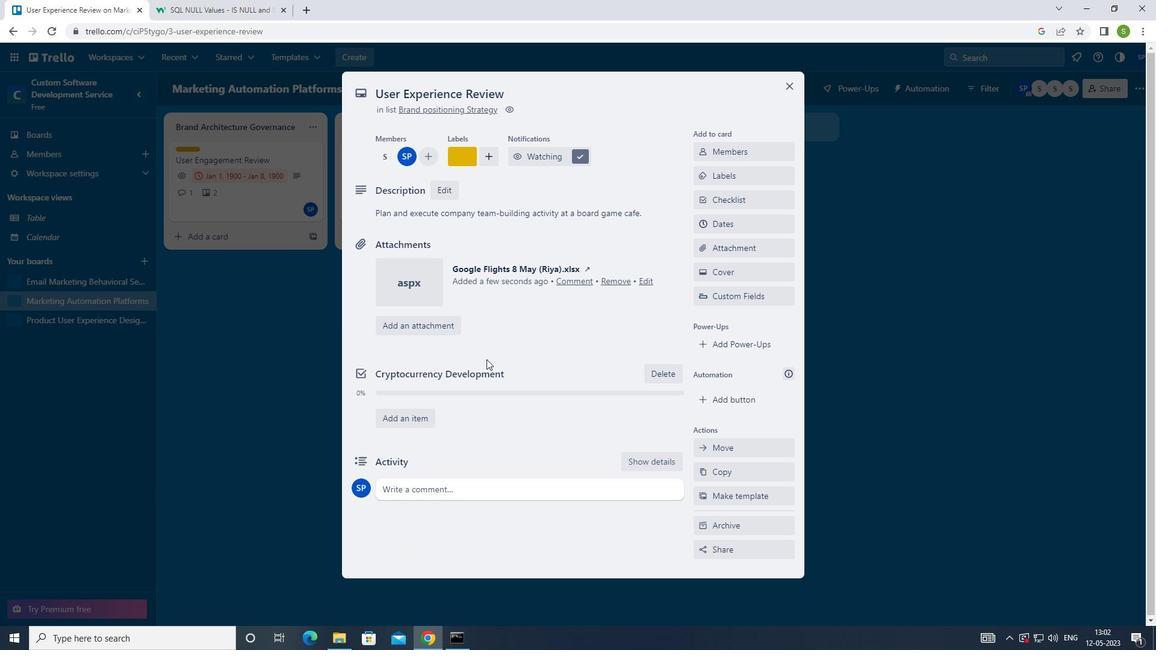 
Action: Mouse scrolled (486, 359) with delta (0, 0)
Screenshot: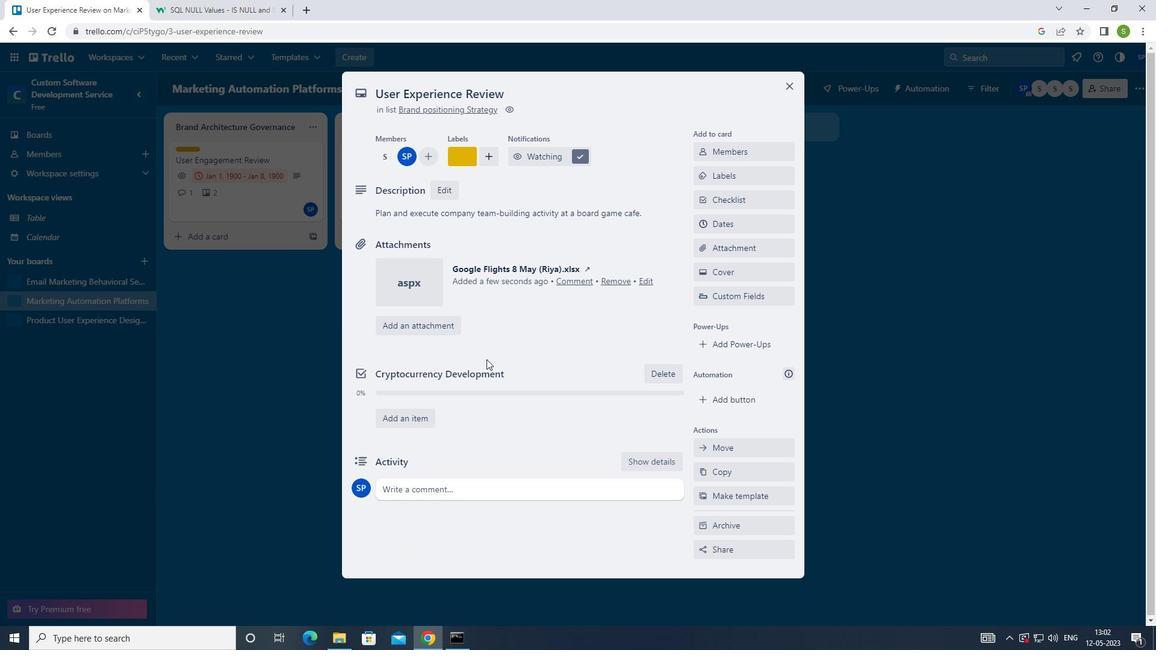 
Action: Mouse moved to (464, 489)
Screenshot: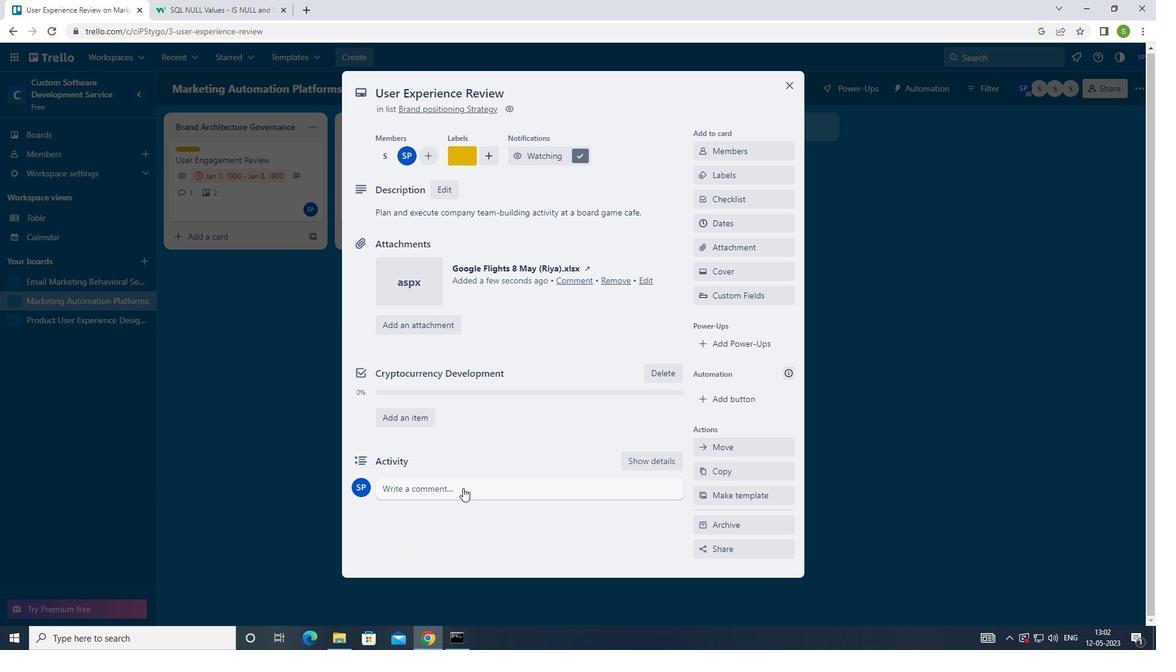 
Action: Mouse pressed left at (464, 489)
Screenshot: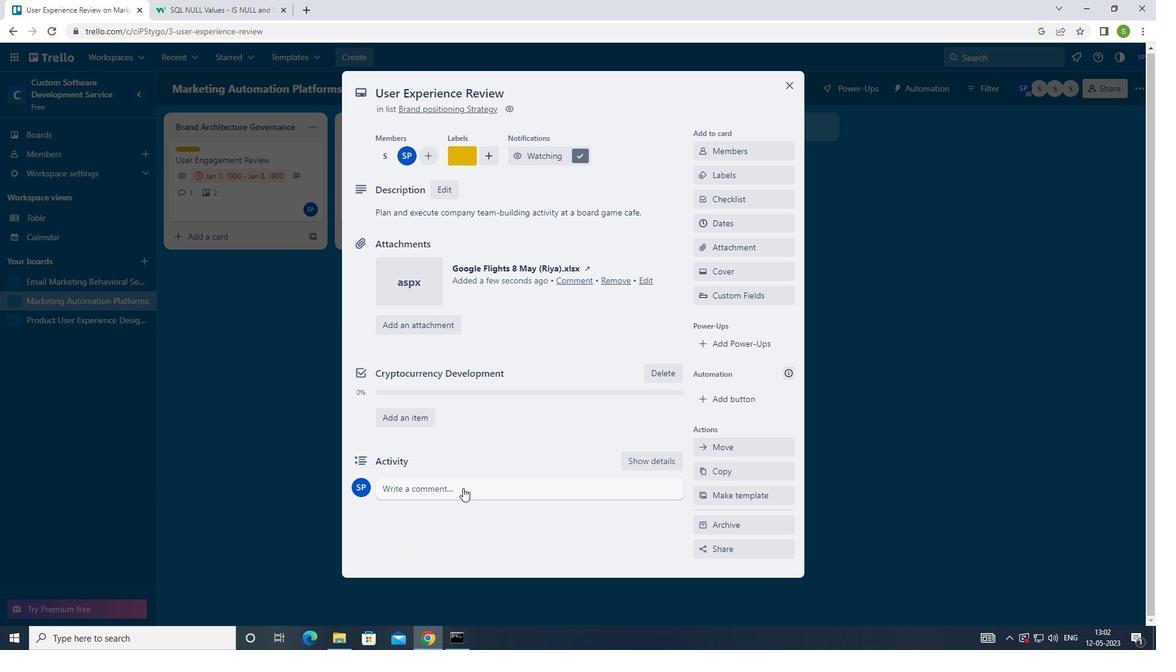 
Action: Mouse moved to (541, 378)
Screenshot: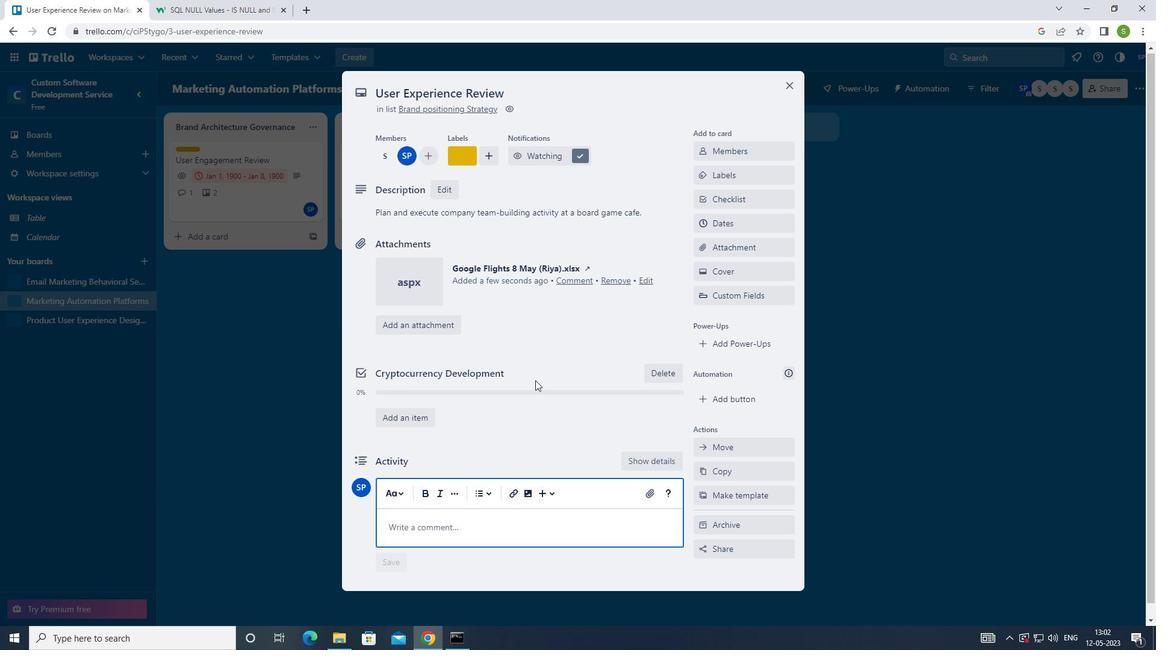 
Action: Key pressed <Key.shift>THIS<Key.space>ITEM<Key.space>IS<Key.space>A<Key.space>PRO<Key.backspace>IORITY<Key.space>ON<Key.space>OUR<Key.space><Key.space>LIST<Key.space>US<Key.space>FOCI<Key.backspace>OU<Key.backspace><Key.backspace>US<Key.space>ON<Key.space>GETTING<Key.space>IT<Key.space>DONE<Key.space>AS<Key.space>SOON<Key.space>AS<Key.space>POSSIBLE.
Screenshot: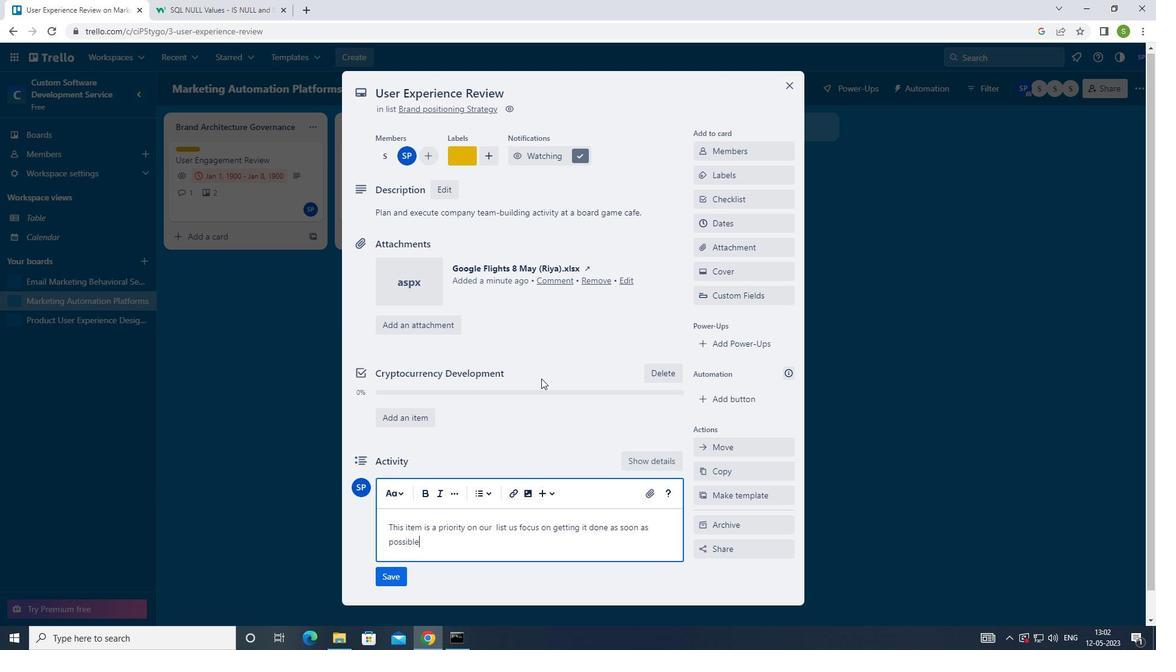 
Action: Mouse moved to (389, 580)
Screenshot: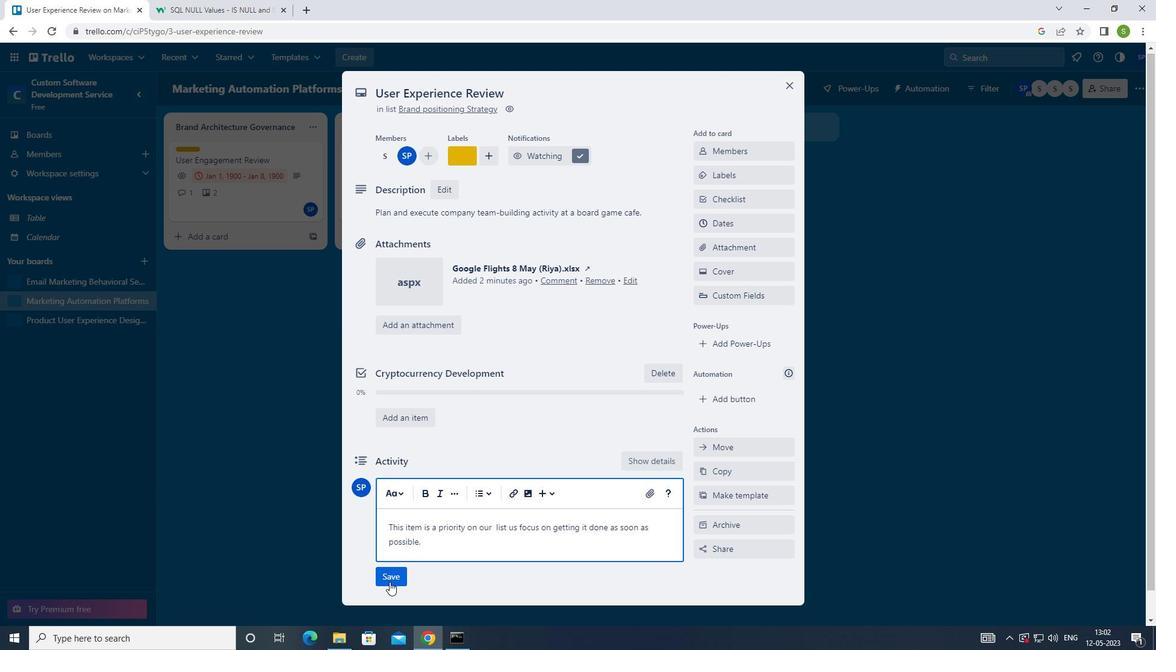 
Action: Mouse pressed left at (389, 580)
Screenshot: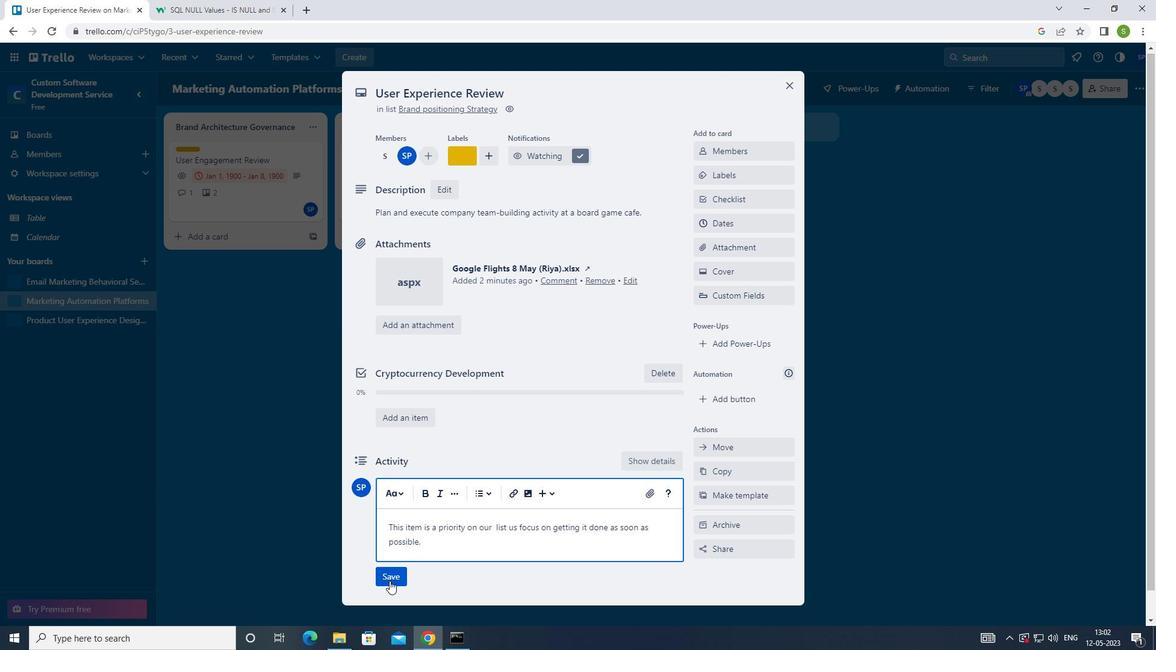 
Action: Mouse moved to (763, 219)
Screenshot: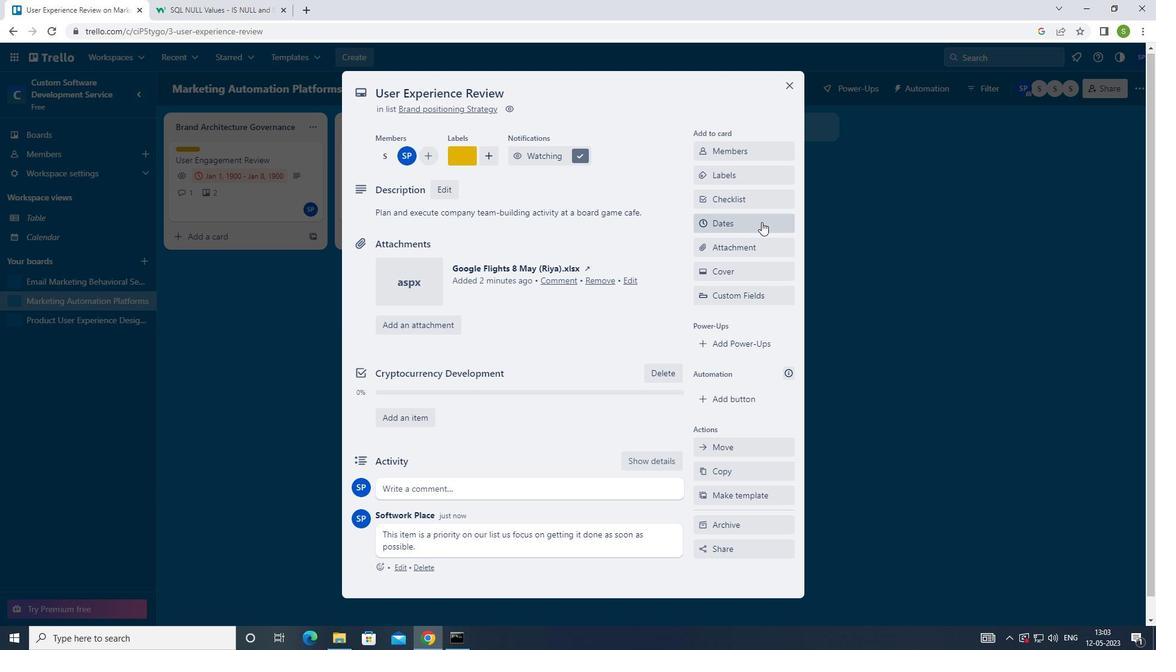 
Action: Mouse pressed left at (763, 219)
Screenshot: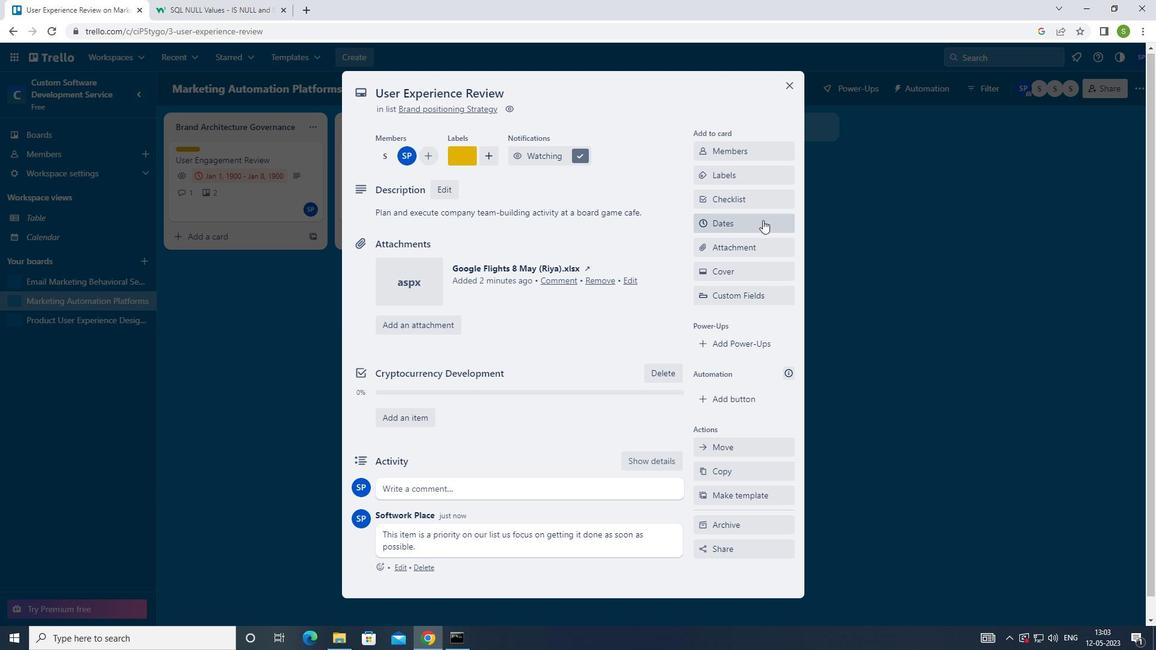 
Action: Mouse moved to (709, 307)
Screenshot: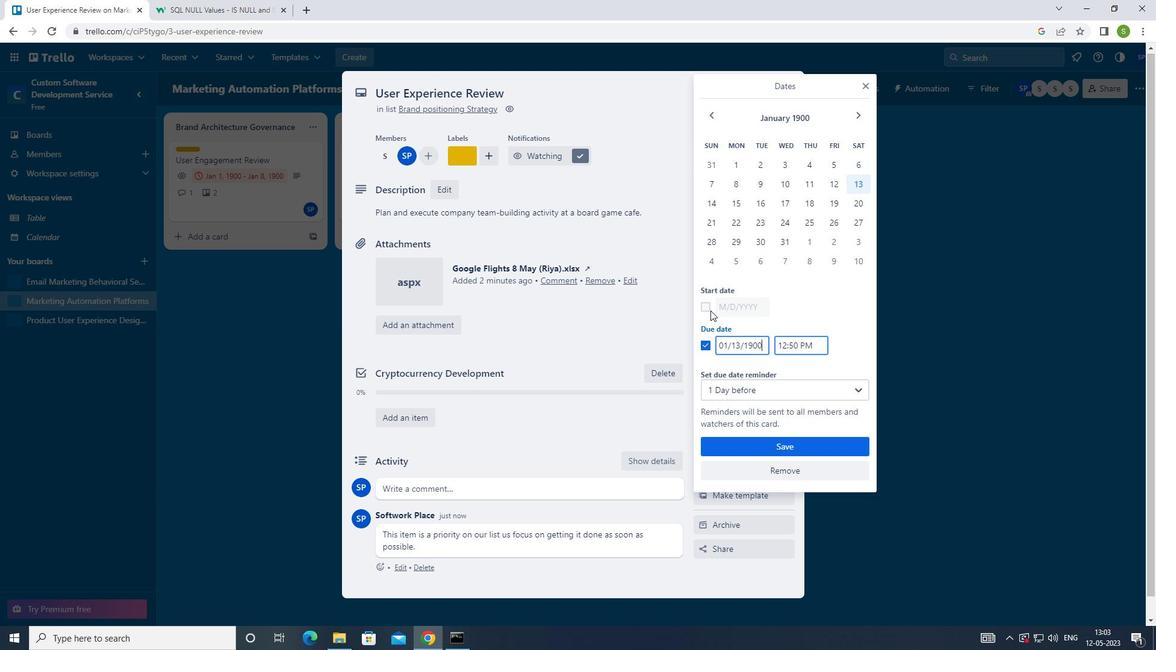 
Action: Mouse pressed left at (709, 307)
Screenshot: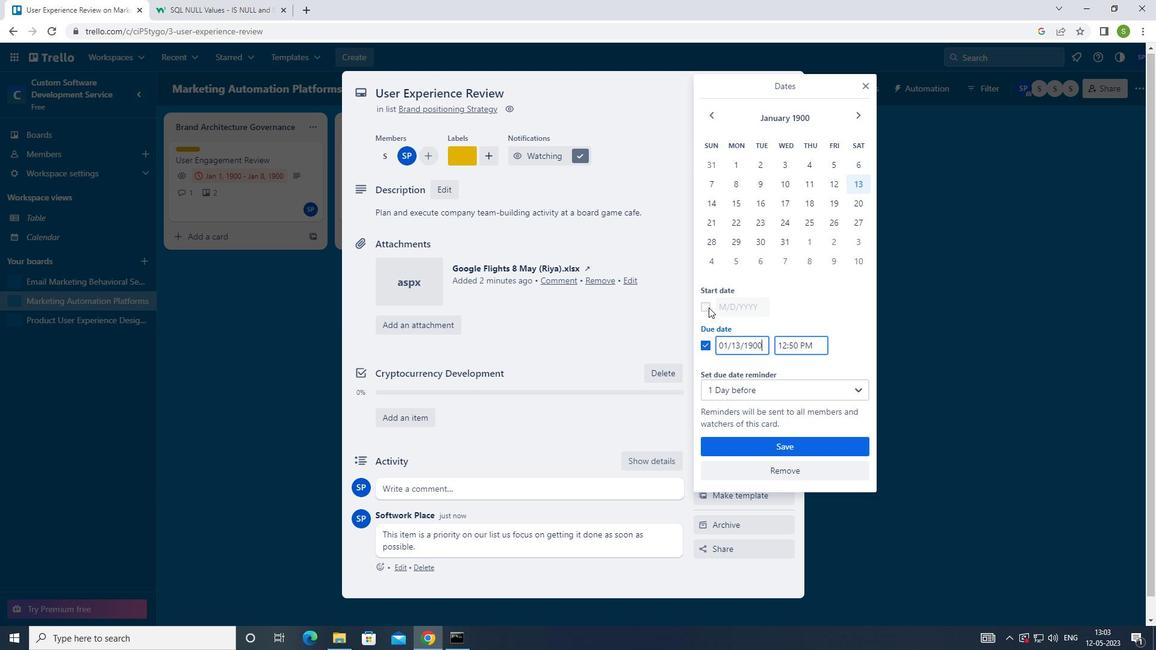 
Action: Mouse moved to (740, 306)
Screenshot: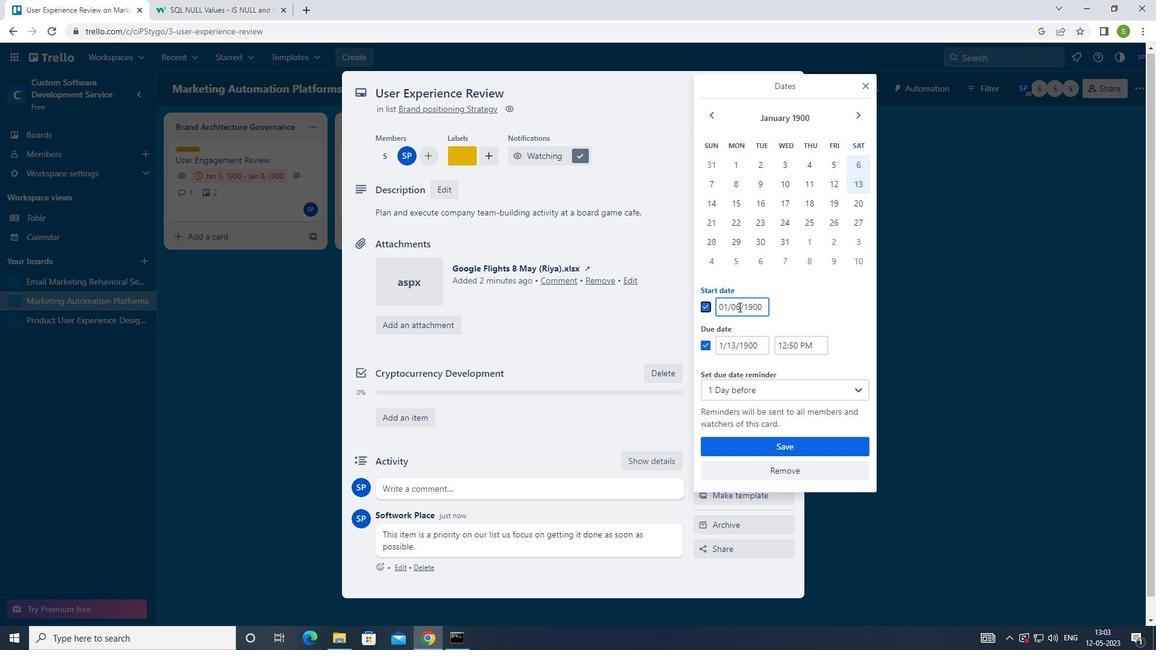 
Action: Mouse pressed left at (740, 306)
Screenshot: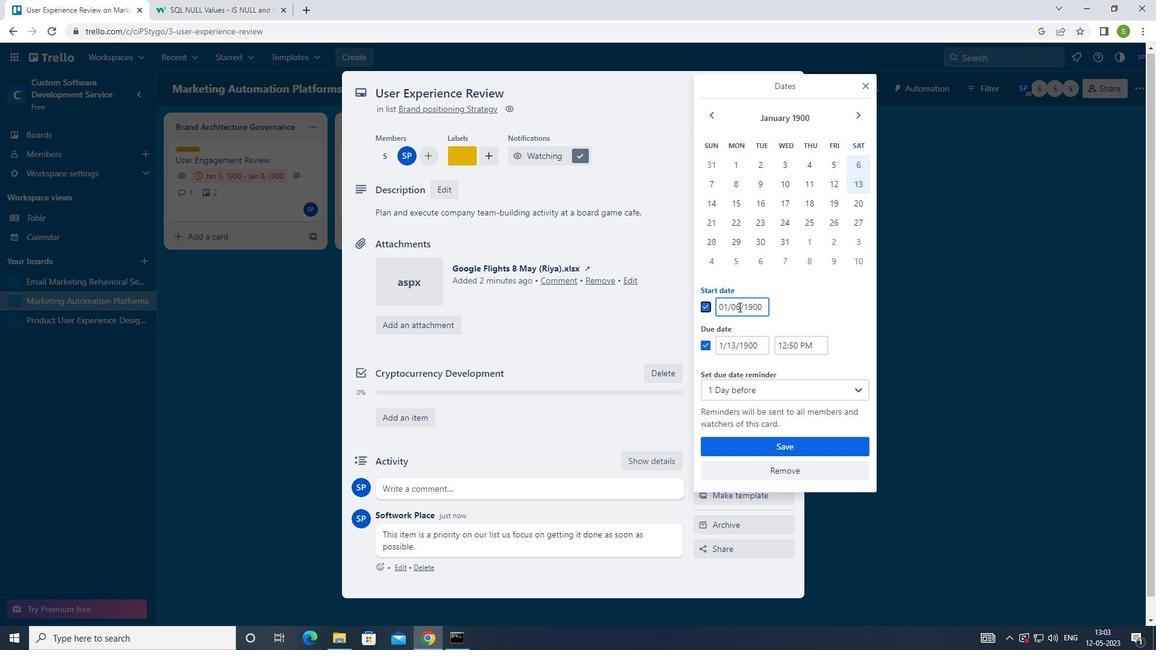 
Action: Mouse moved to (731, 306)
Screenshot: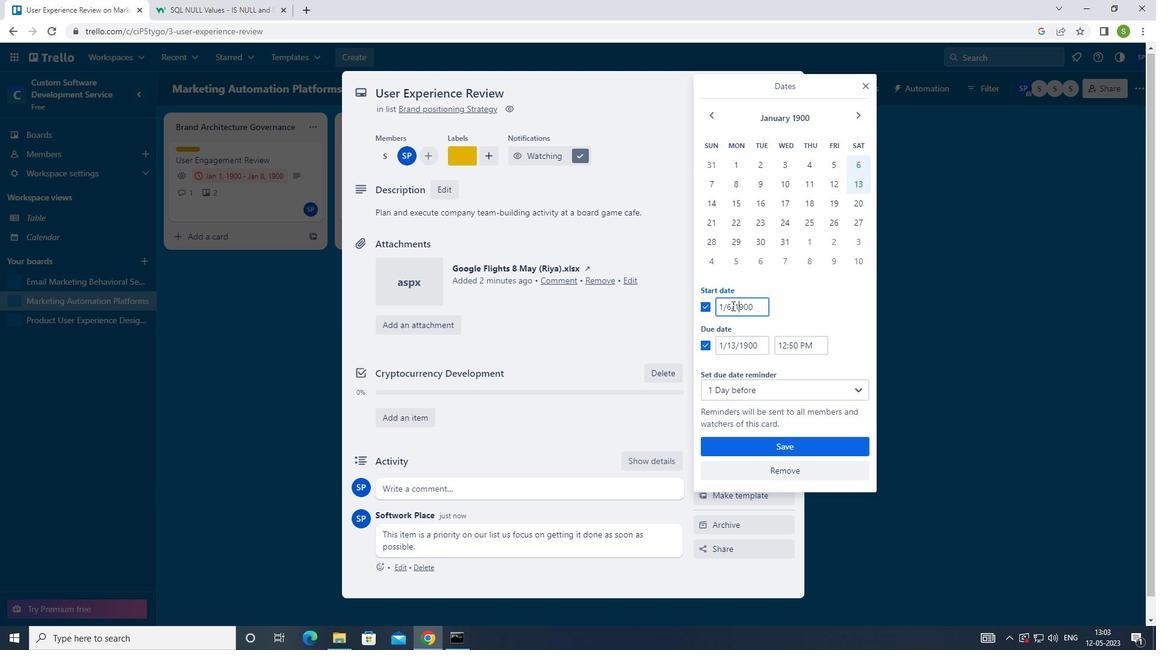 
Action: Mouse pressed left at (731, 306)
Screenshot: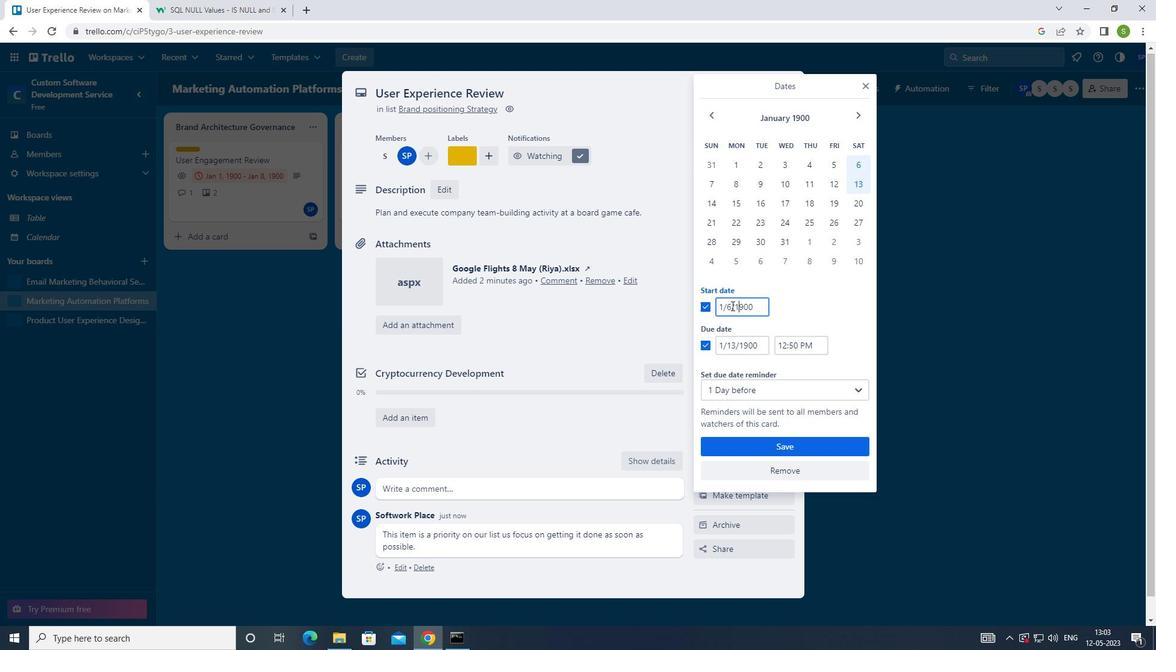 
Action: Mouse moved to (730, 306)
Screenshot: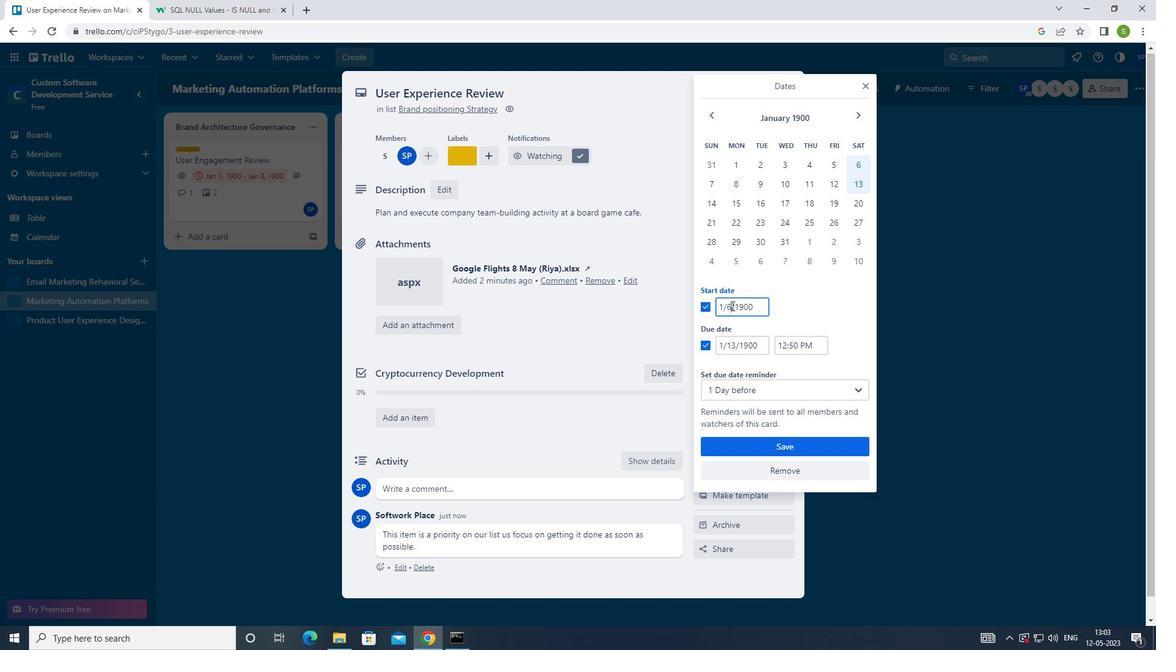 
Action: Key pressed <Key.backspace>7
Screenshot: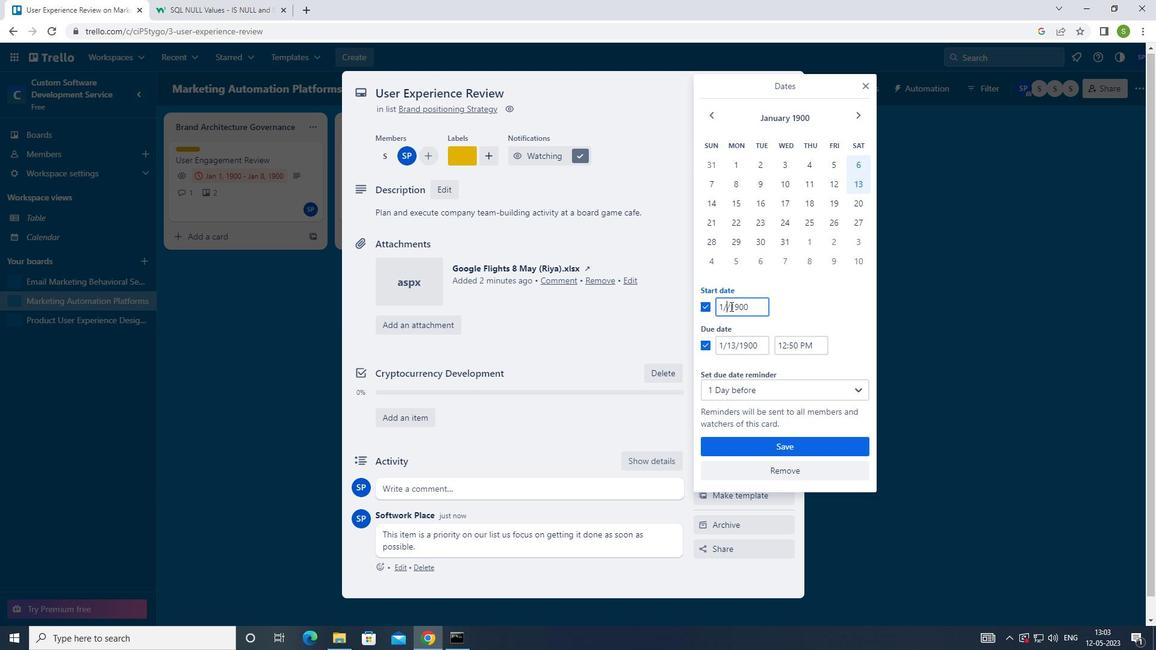 
Action: Mouse moved to (734, 342)
Screenshot: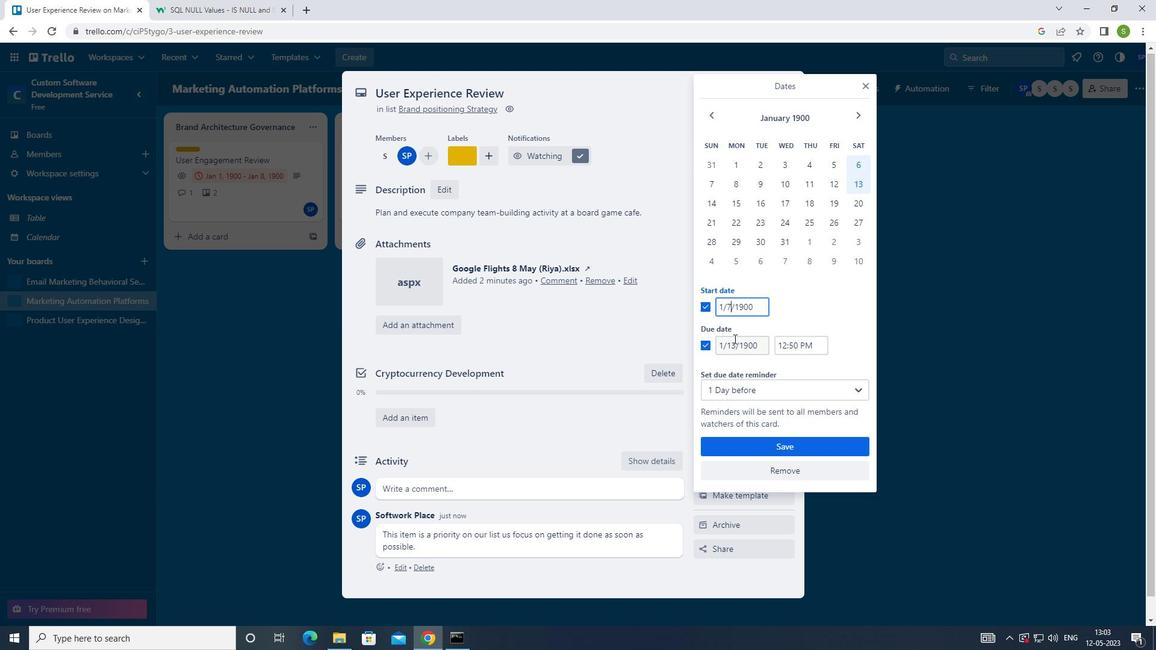 
Action: Mouse pressed left at (734, 342)
Screenshot: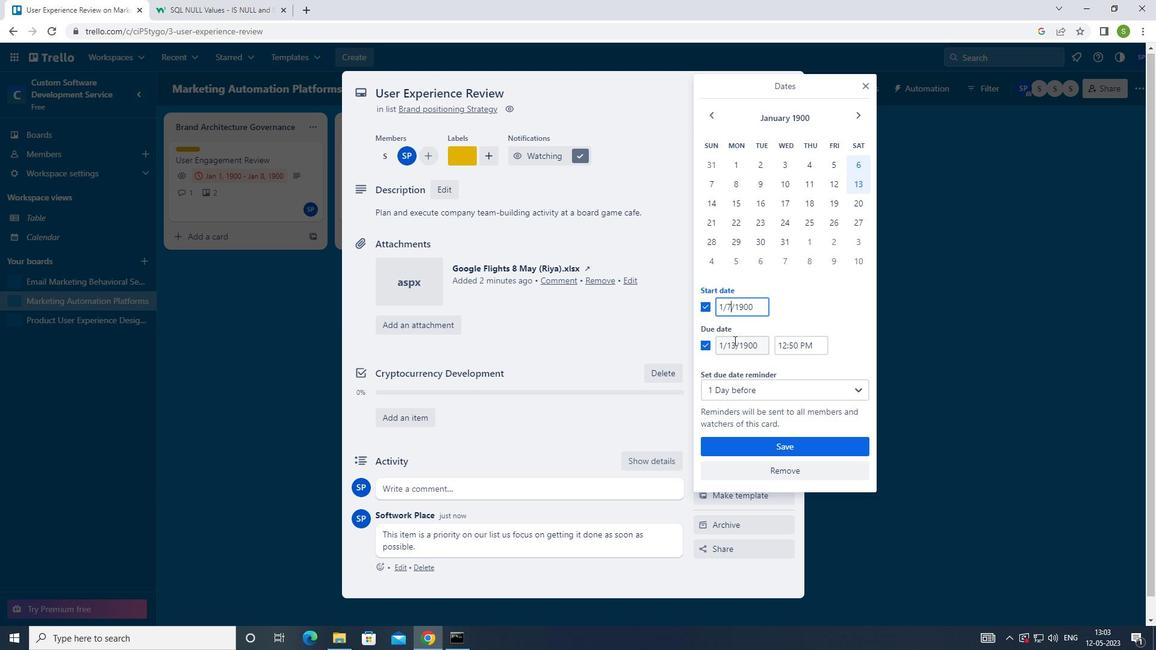 
Action: Key pressed <Key.backspace>4
Screenshot: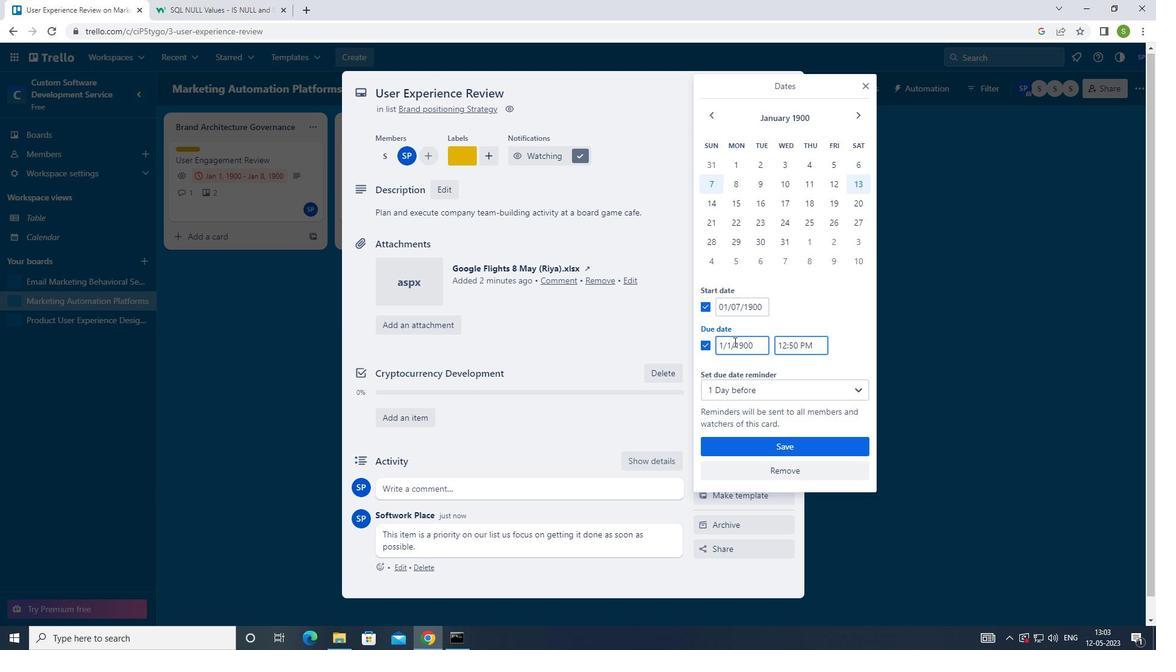 
Action: Mouse moved to (721, 452)
Screenshot: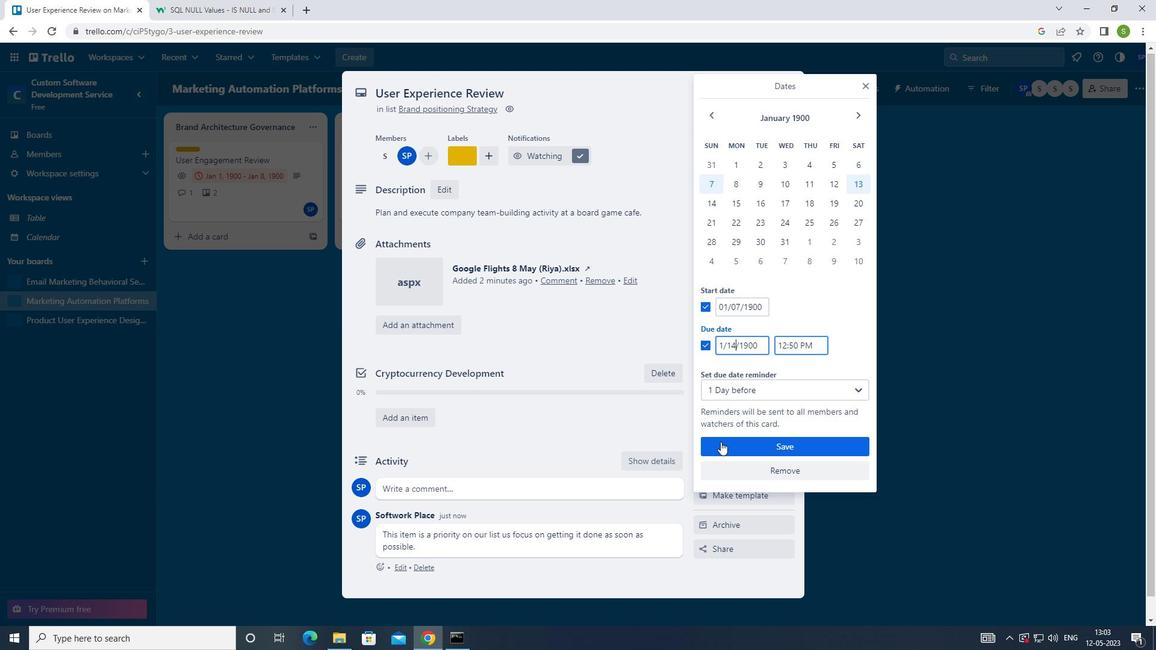 
Action: Mouse pressed left at (721, 452)
Screenshot: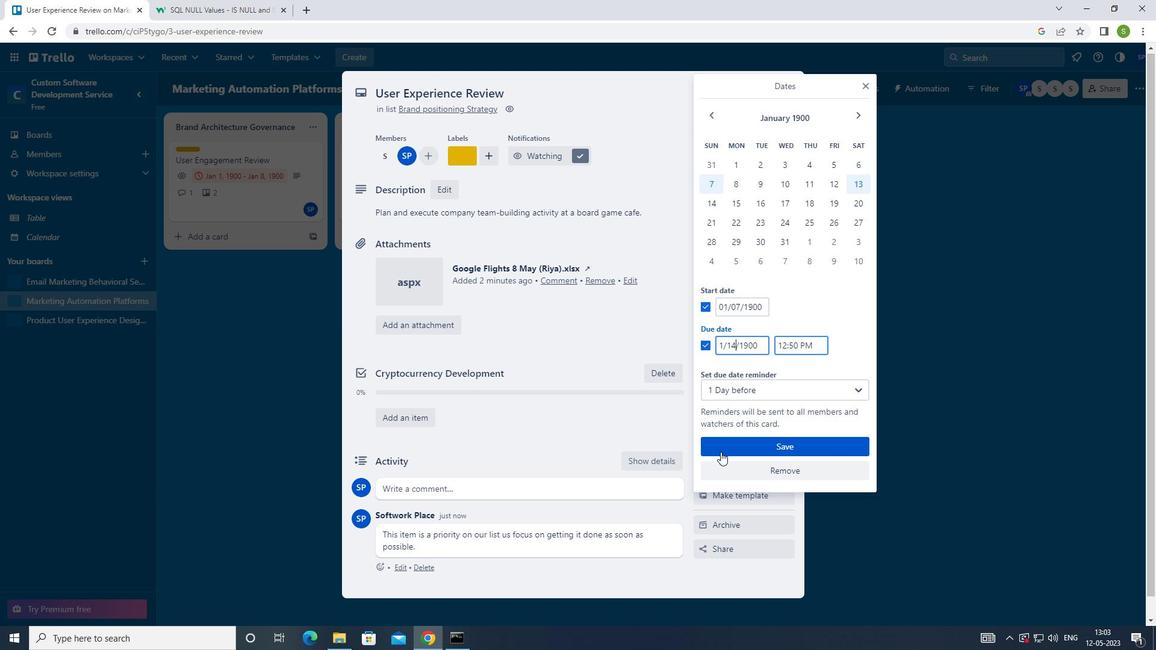 
Action: Key pressed <Key.f8>
Screenshot: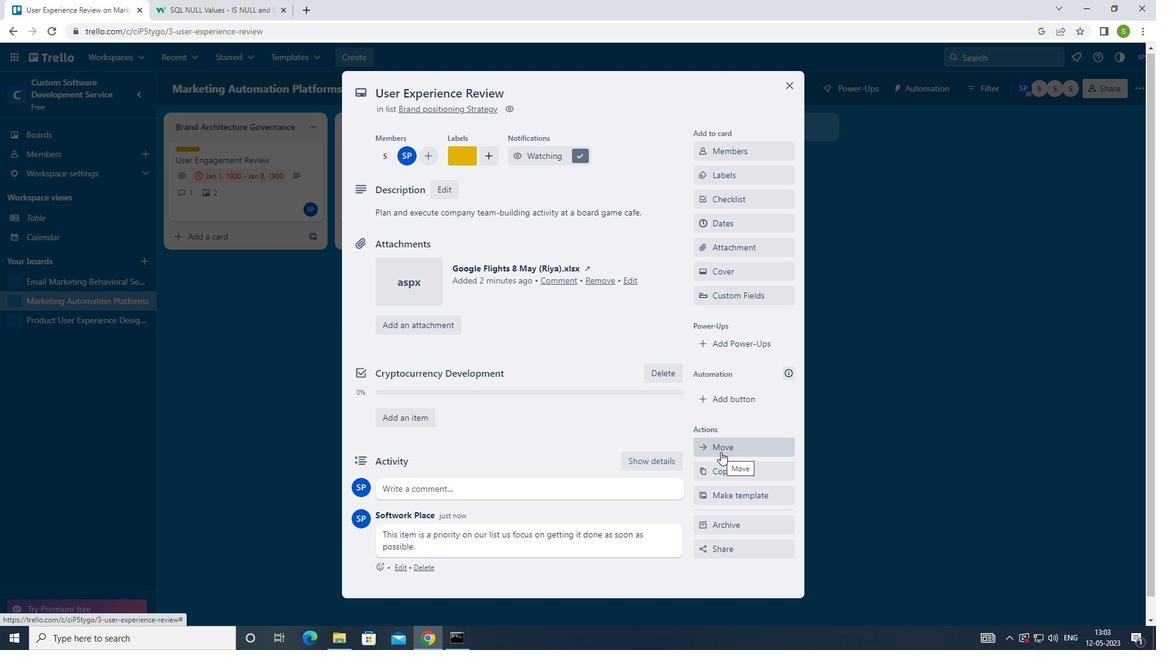 
